 Task: Use the formula "ERF" in spreadsheet "Project protfolio".
Action: Mouse moved to (797, 108)
Screenshot: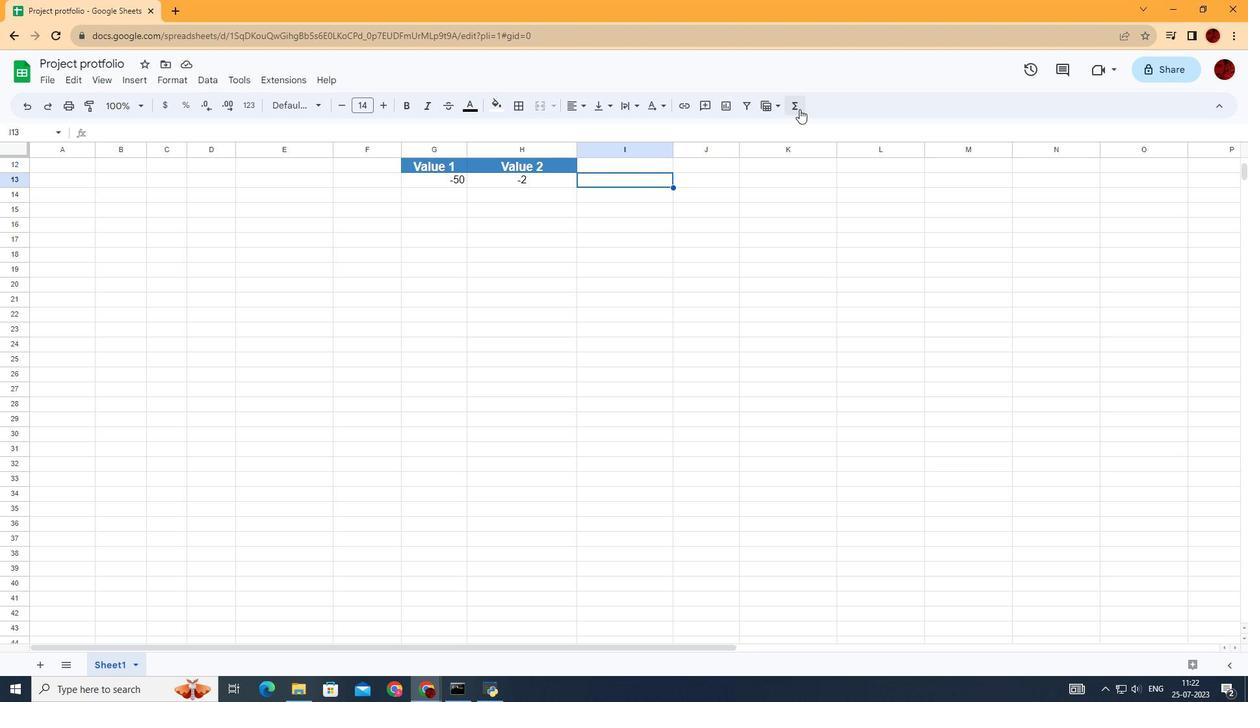 
Action: Mouse pressed left at (797, 108)
Screenshot: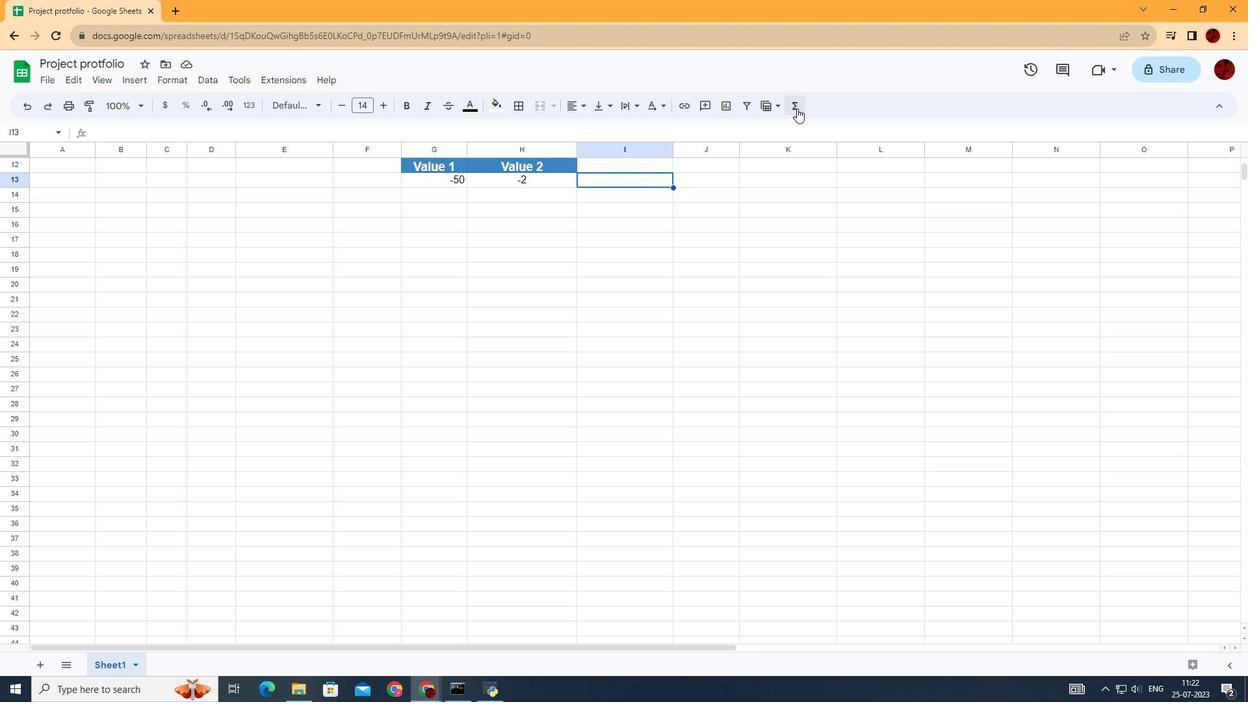 
Action: Mouse moved to (1017, 208)
Screenshot: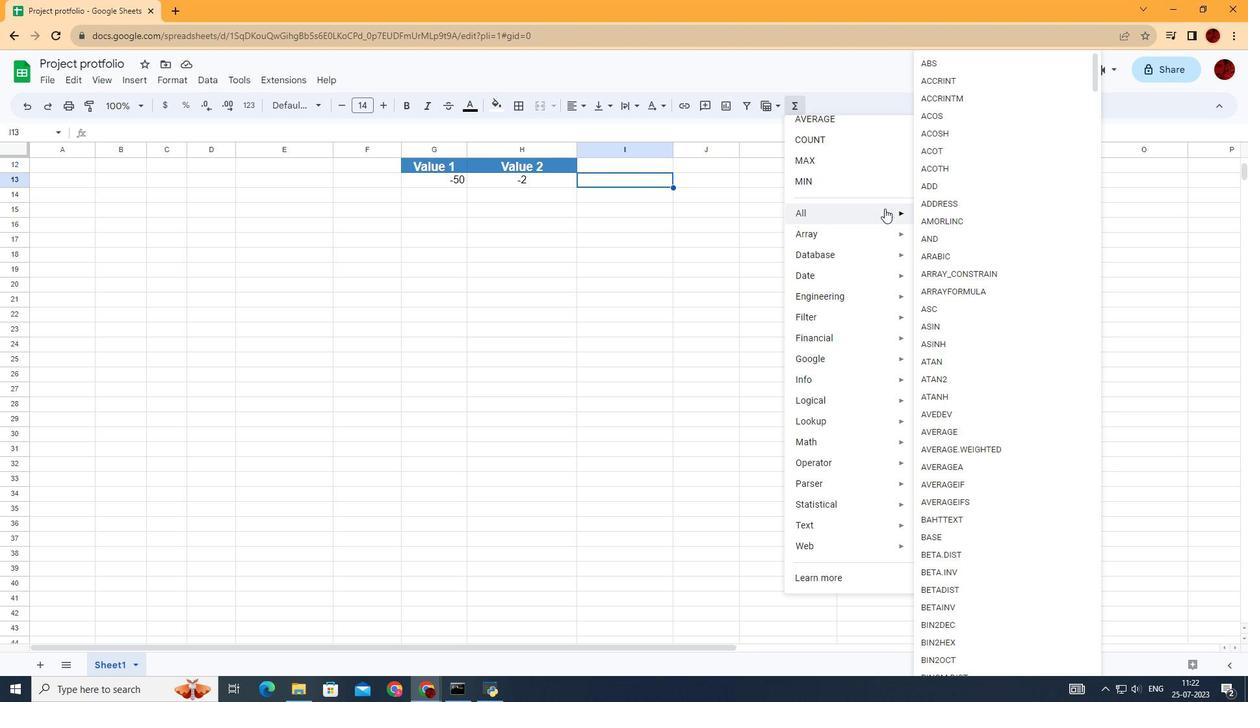 
Action: Mouse scrolled (1017, 208) with delta (0, 0)
Screenshot: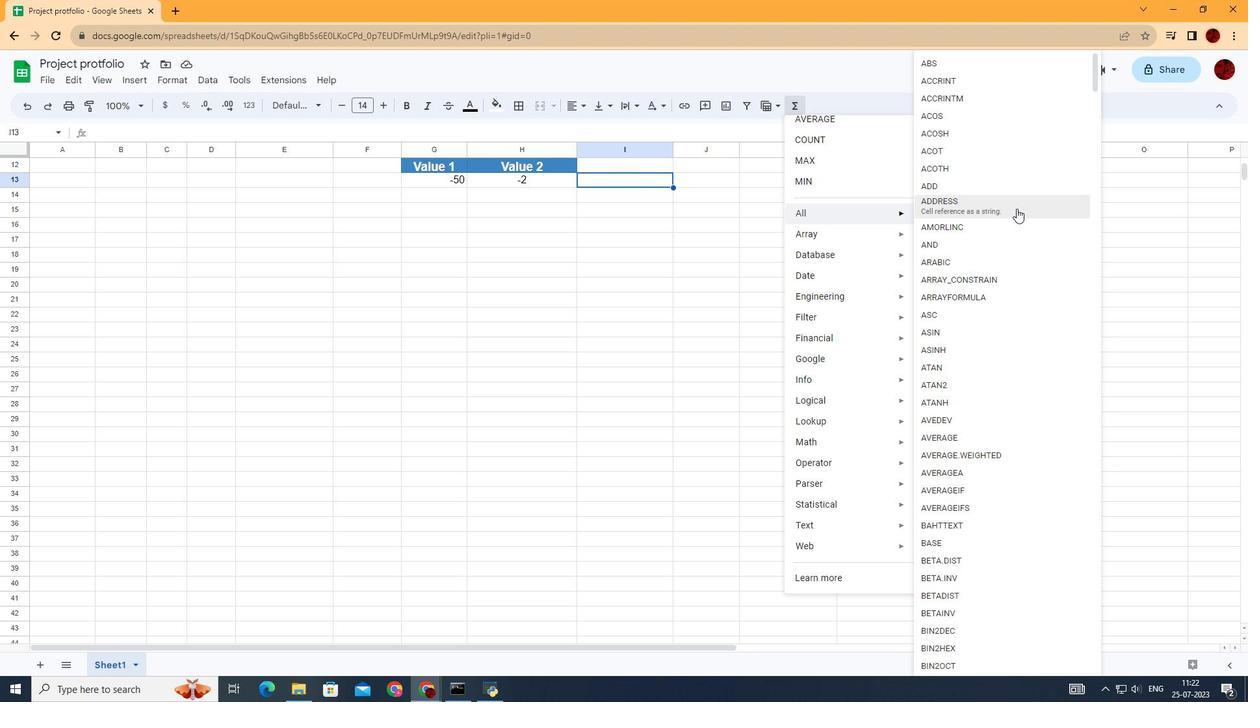 
Action: Mouse scrolled (1017, 208) with delta (0, 0)
Screenshot: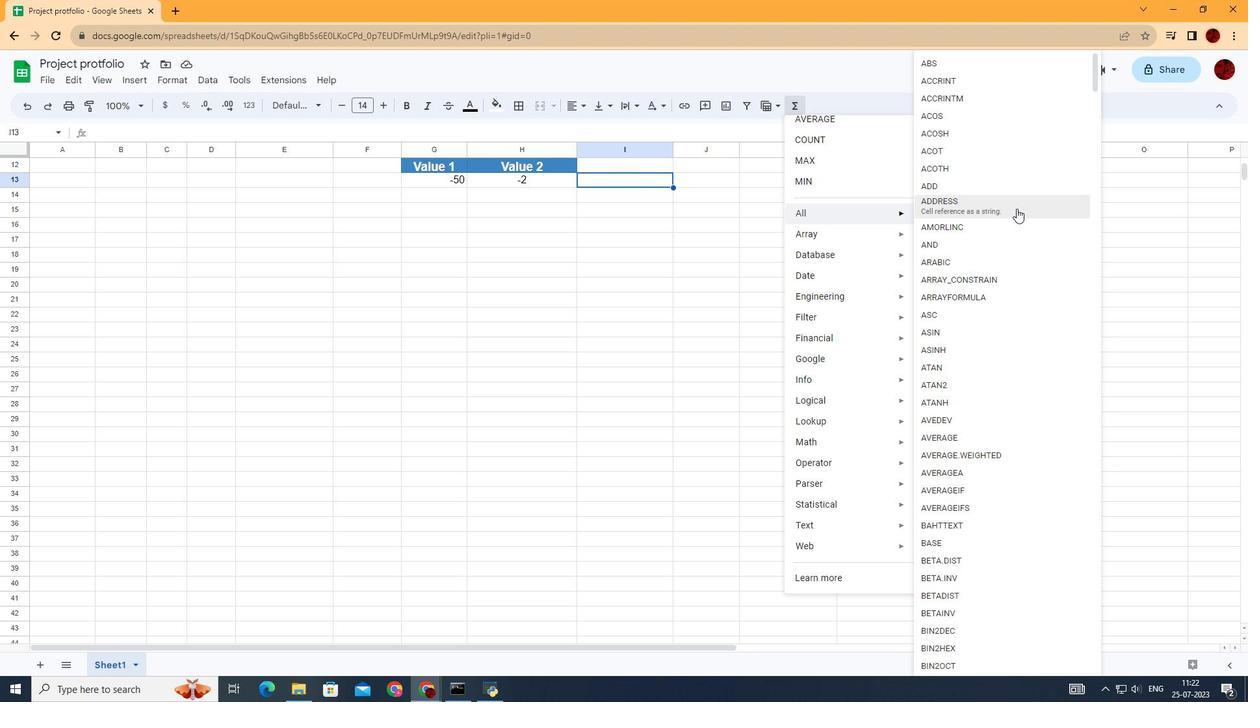 
Action: Mouse scrolled (1017, 208) with delta (0, 0)
Screenshot: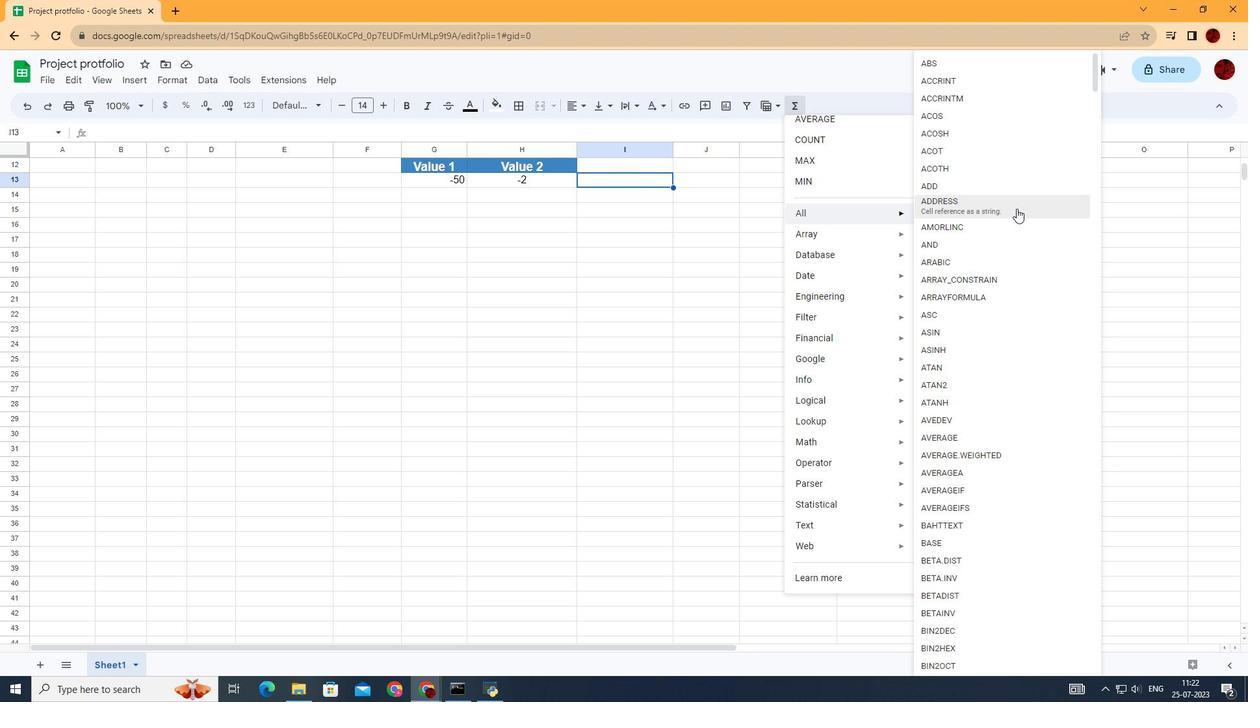 
Action: Mouse scrolled (1017, 208) with delta (0, 0)
Screenshot: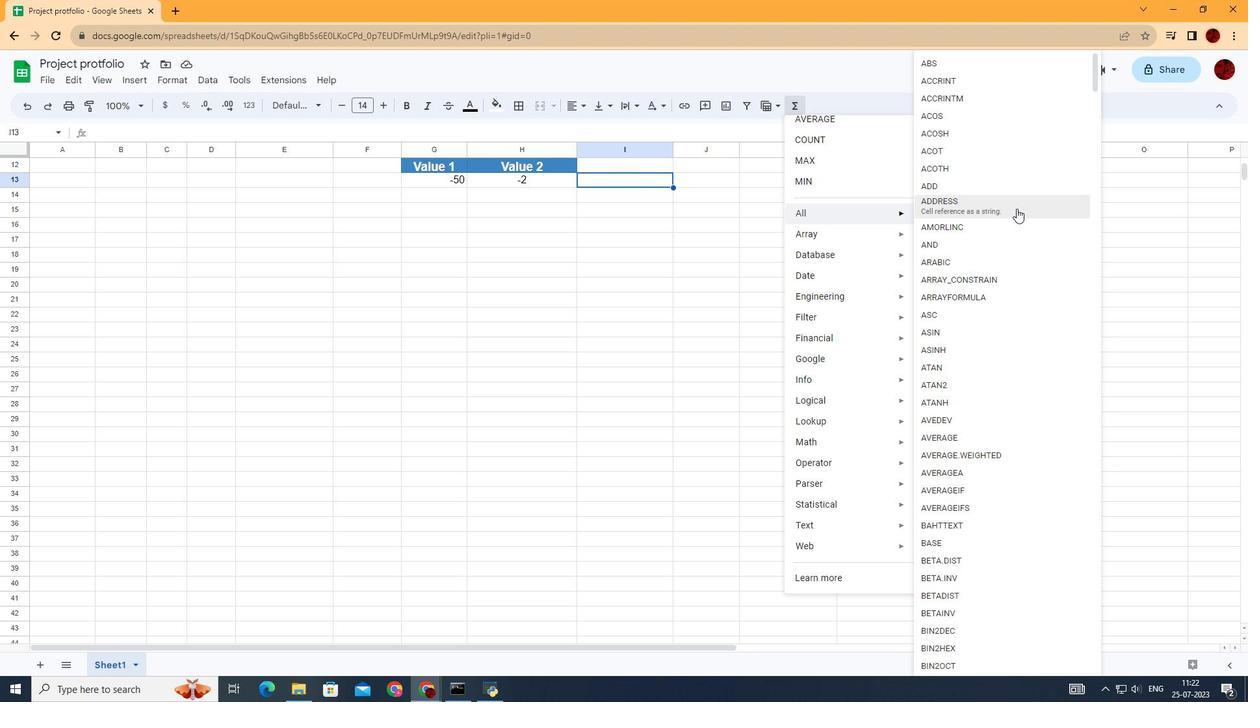 
Action: Mouse scrolled (1017, 208) with delta (0, 0)
Screenshot: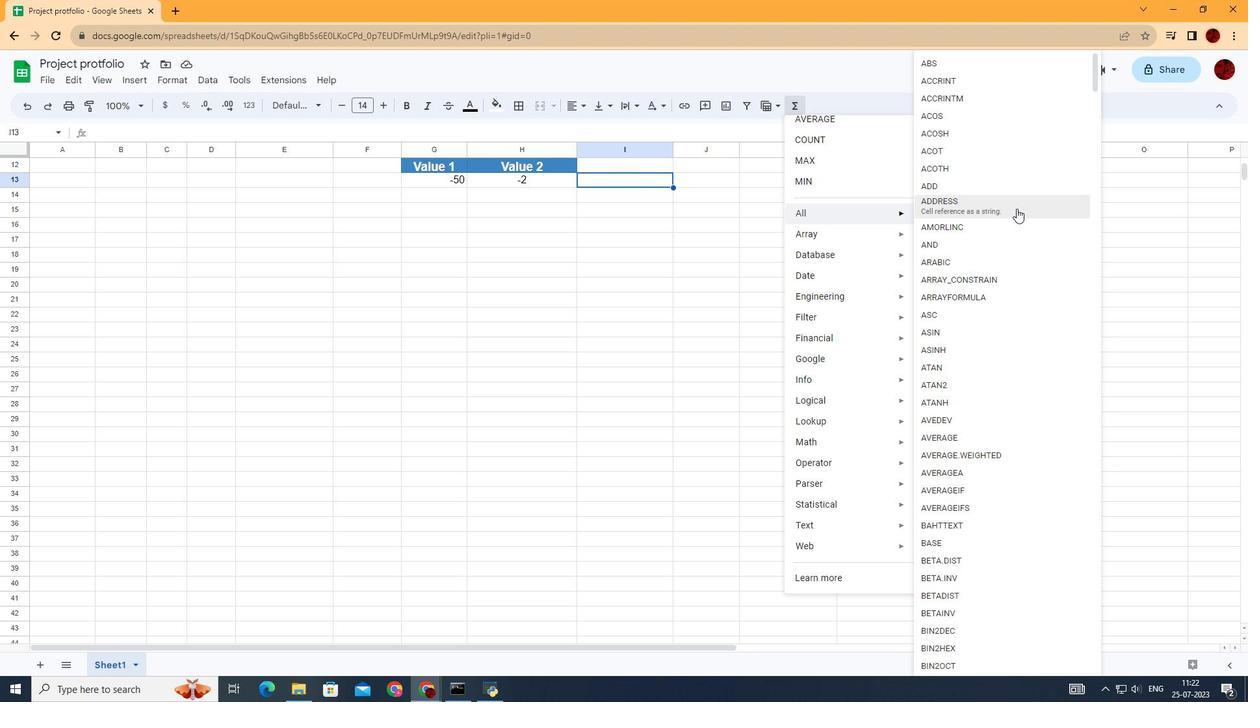 
Action: Mouse scrolled (1017, 208) with delta (0, 0)
Screenshot: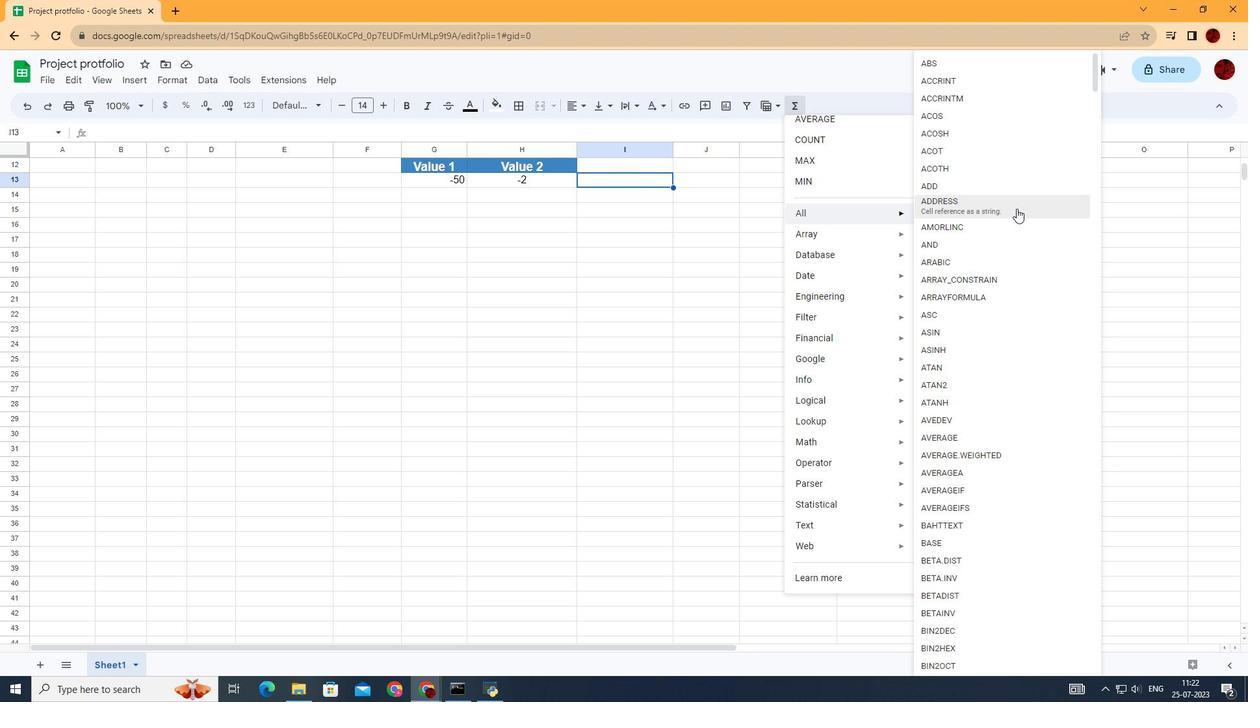 
Action: Mouse scrolled (1017, 208) with delta (0, 0)
Screenshot: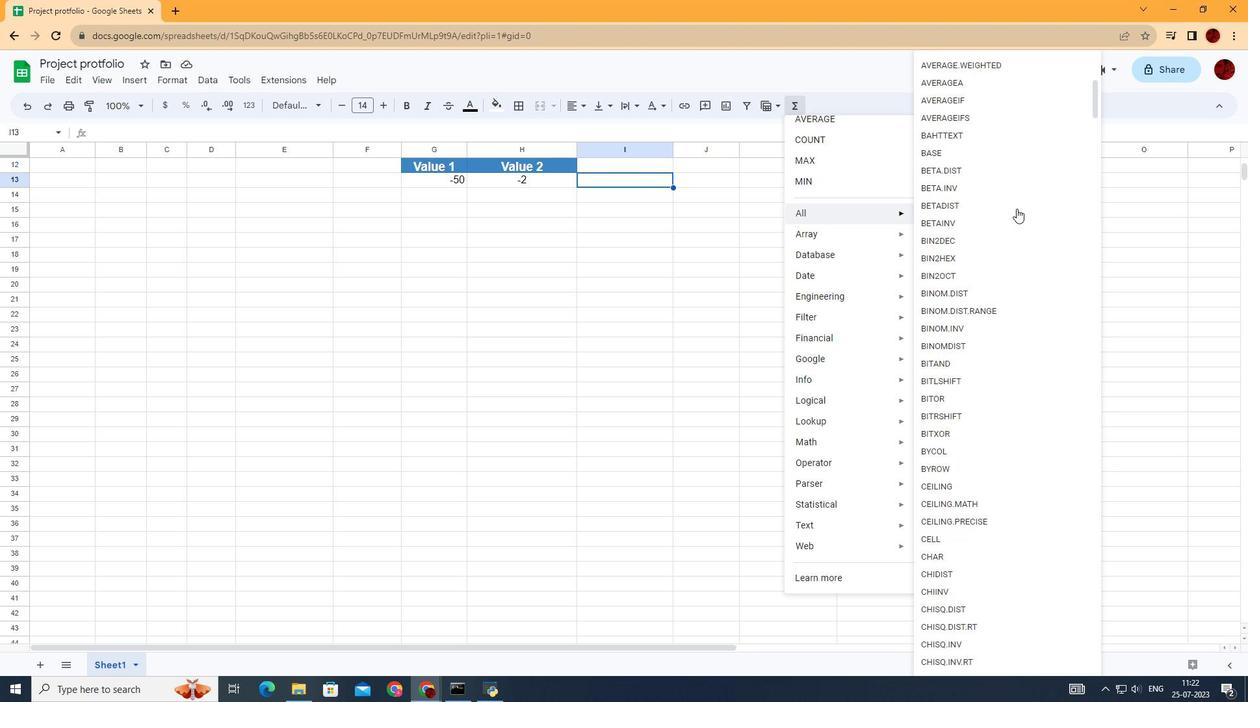 
Action: Mouse scrolled (1017, 208) with delta (0, 0)
Screenshot: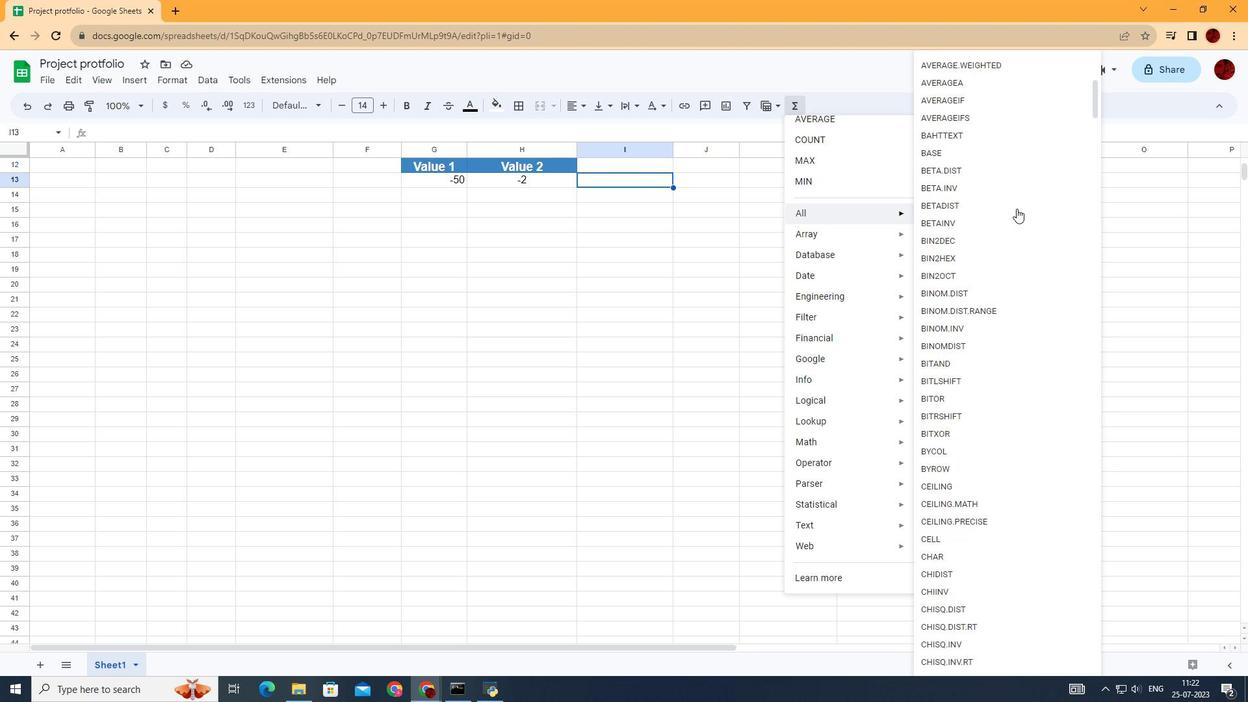 
Action: Mouse scrolled (1017, 208) with delta (0, 0)
Screenshot: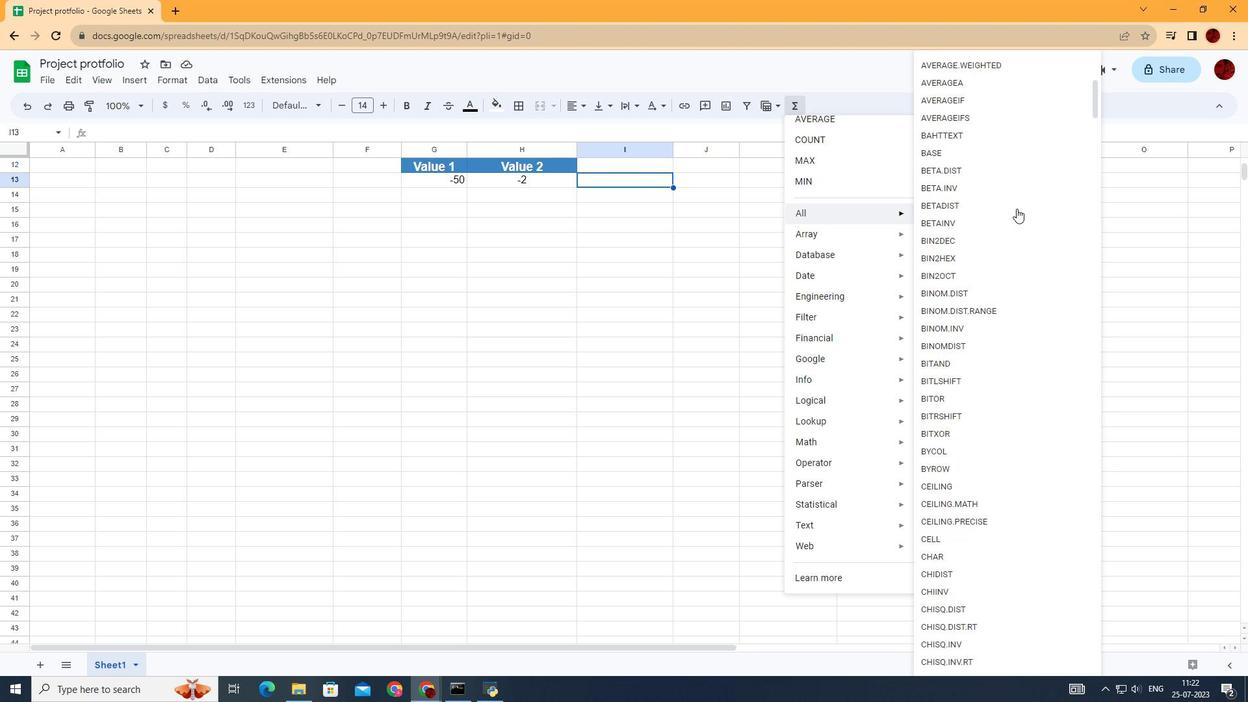 
Action: Mouse scrolled (1017, 208) with delta (0, 0)
Screenshot: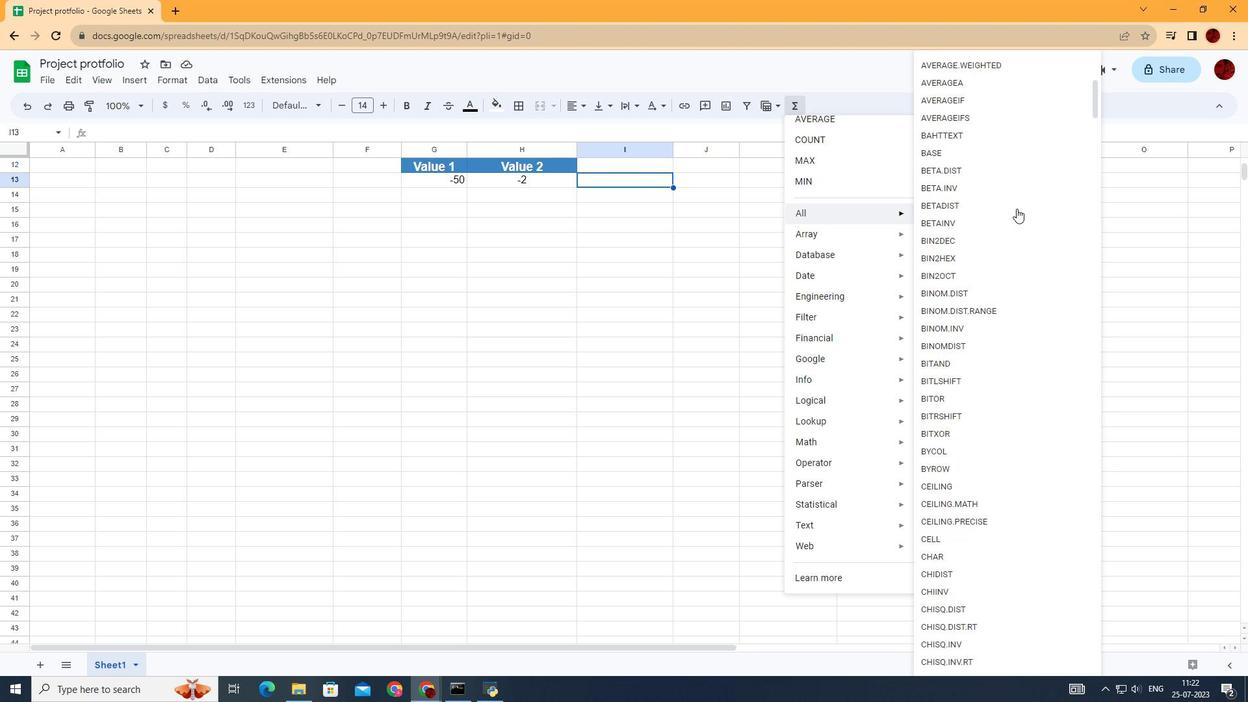 
Action: Mouse scrolled (1017, 208) with delta (0, 0)
Screenshot: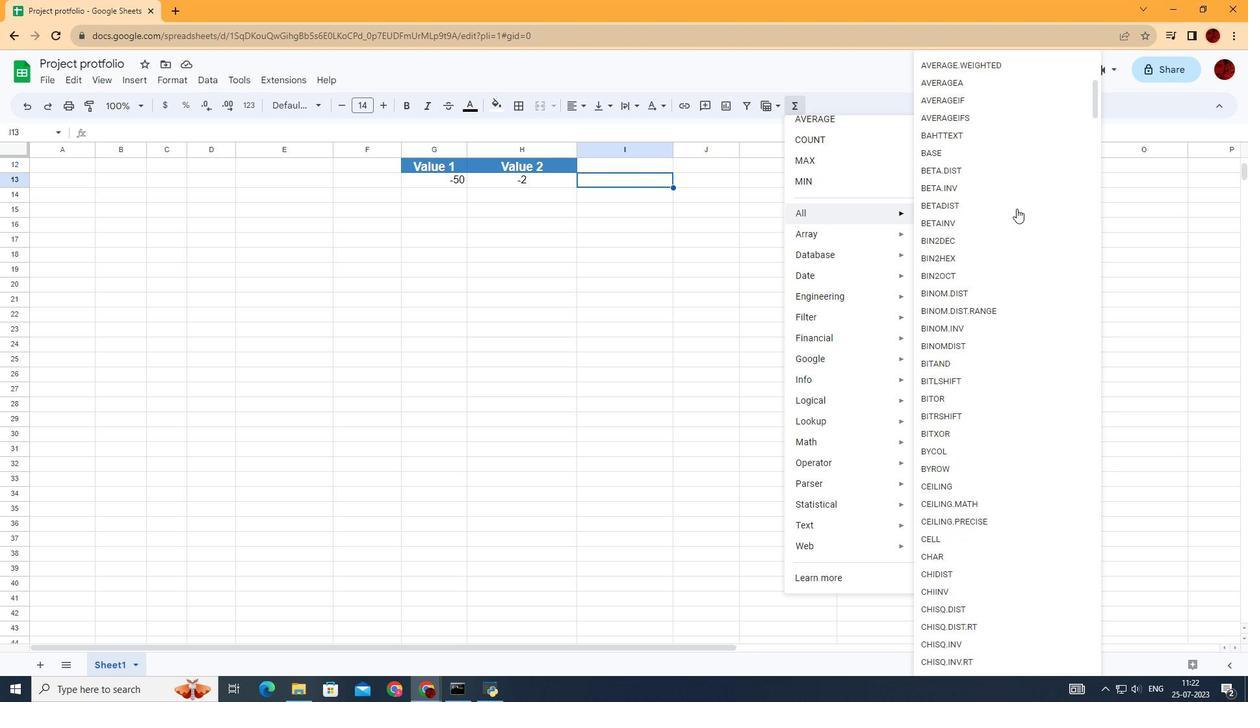 
Action: Mouse scrolled (1017, 208) with delta (0, 0)
Screenshot: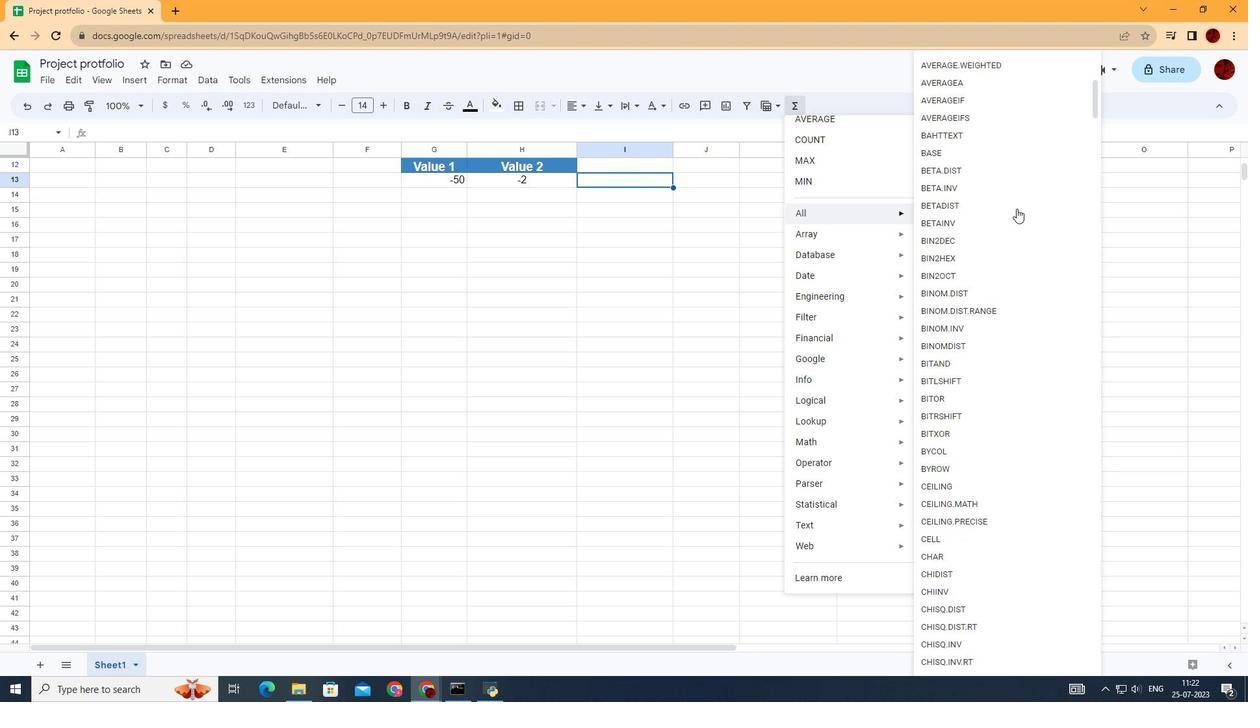 
Action: Mouse scrolled (1017, 208) with delta (0, 0)
Screenshot: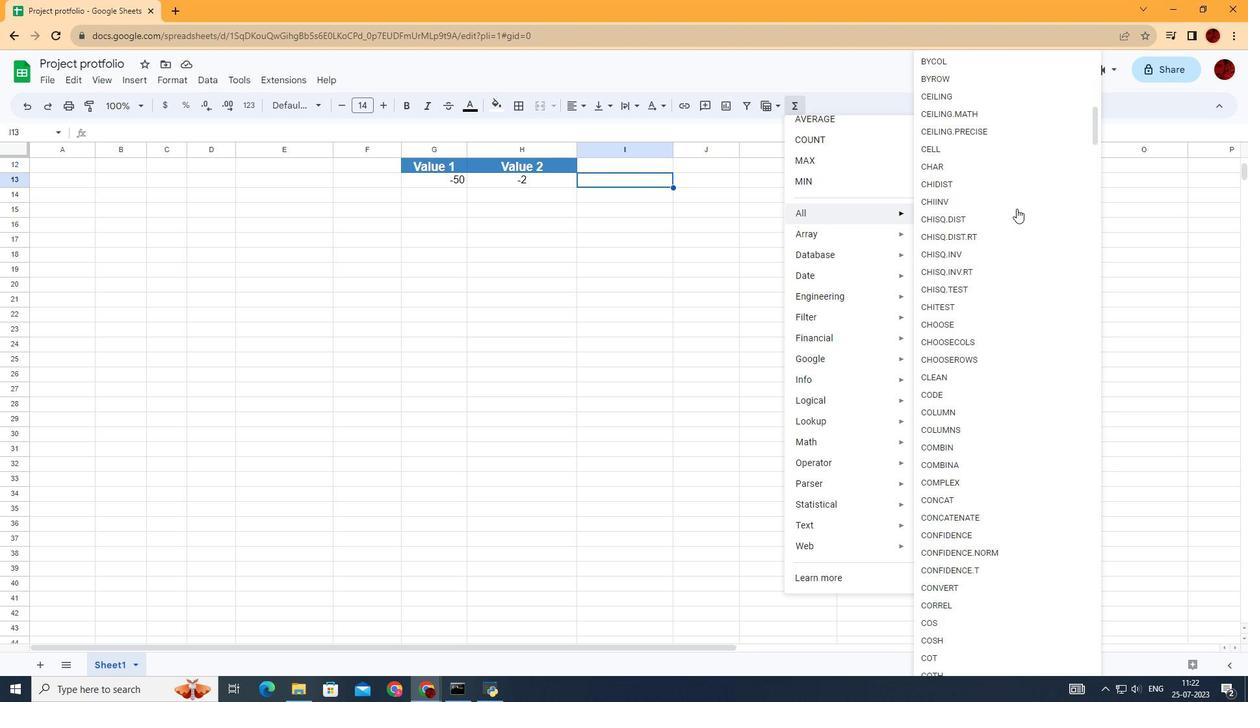 
Action: Mouse scrolled (1017, 208) with delta (0, 0)
Screenshot: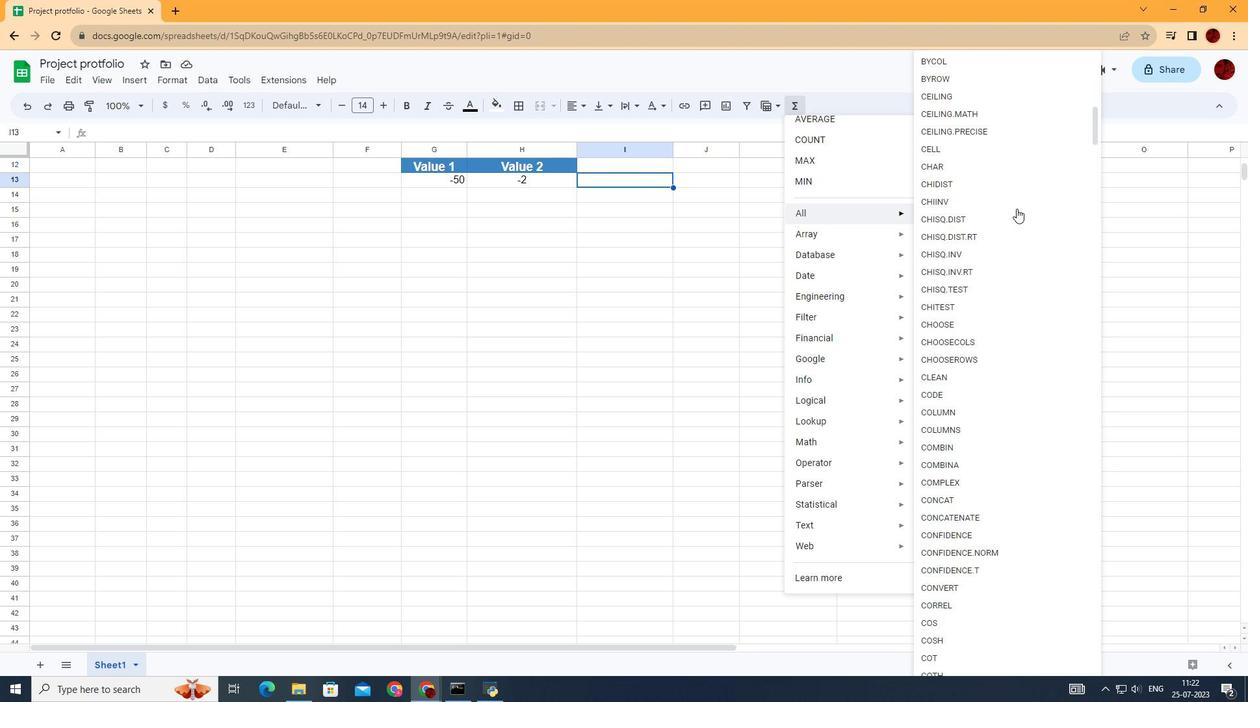 
Action: Mouse scrolled (1017, 208) with delta (0, 0)
Screenshot: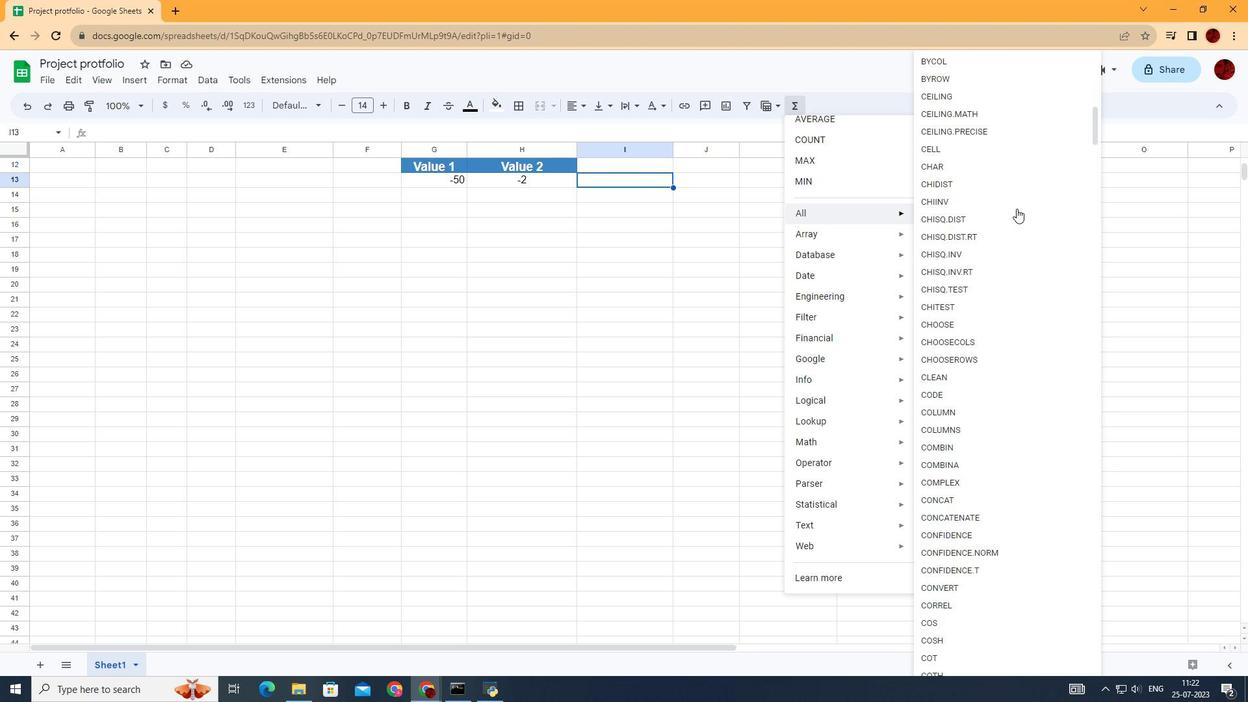 
Action: Mouse scrolled (1017, 208) with delta (0, 0)
Screenshot: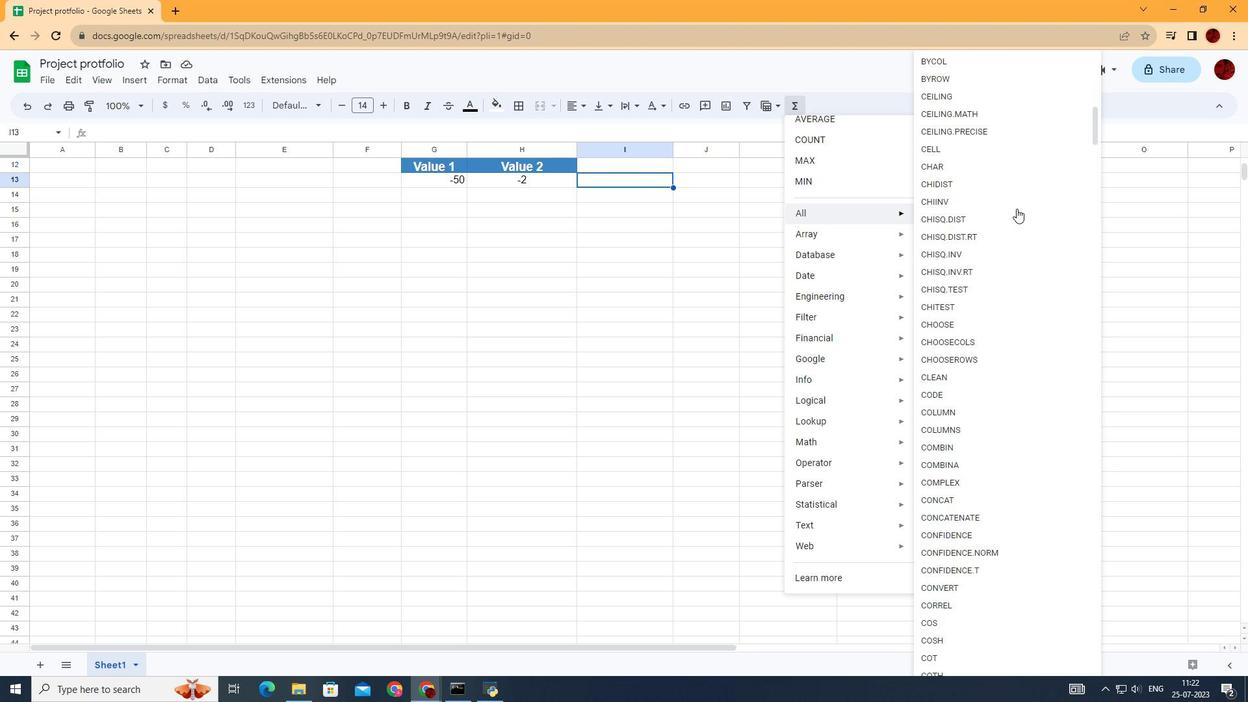 
Action: Mouse scrolled (1017, 208) with delta (0, 0)
Screenshot: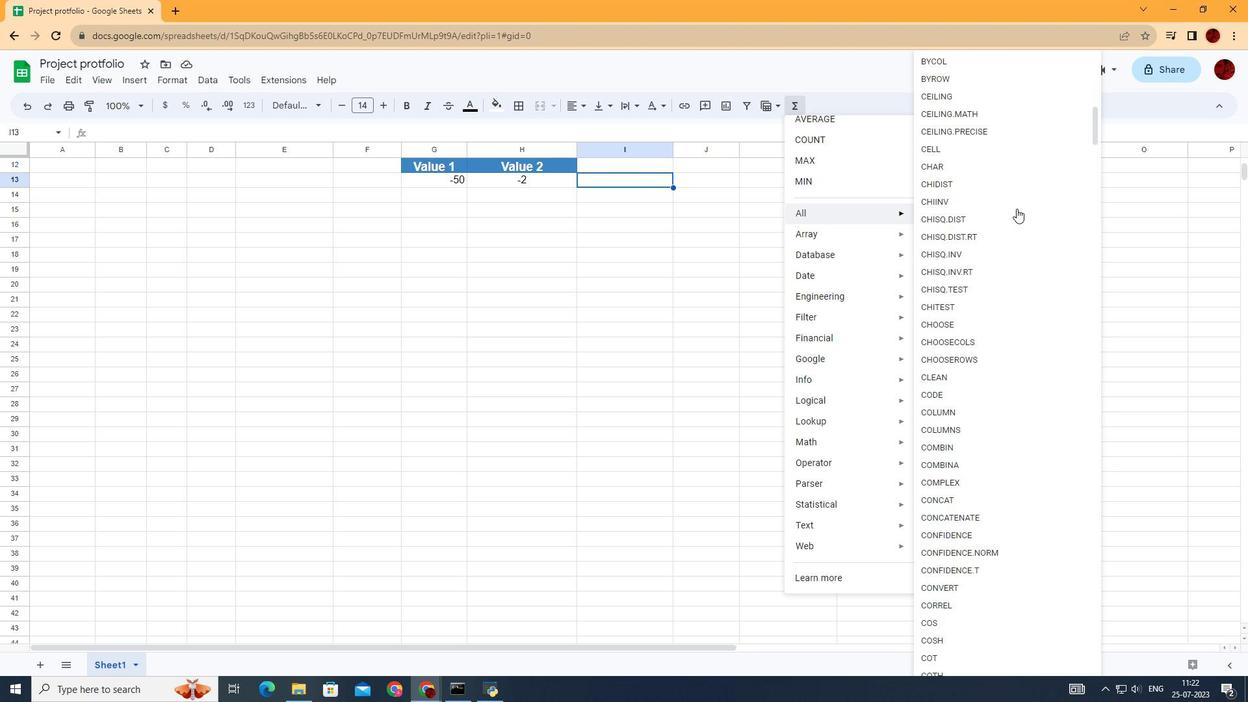 
Action: Mouse scrolled (1017, 208) with delta (0, 0)
Screenshot: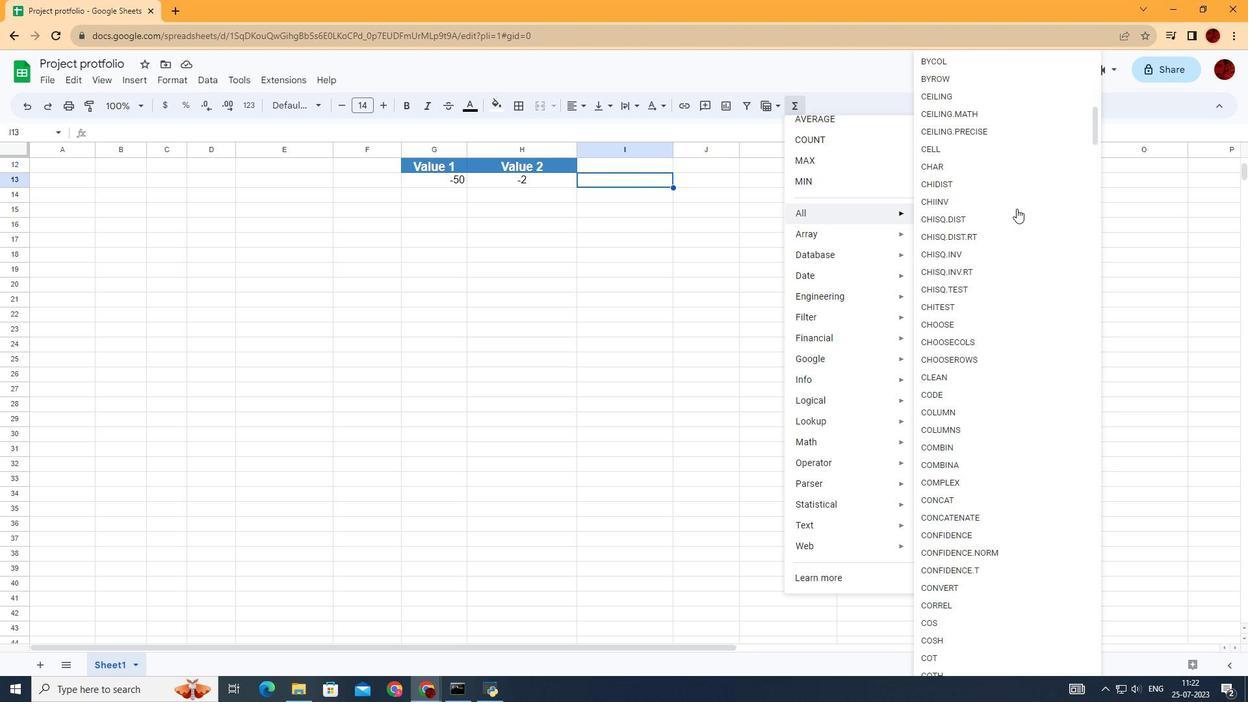 
Action: Mouse scrolled (1017, 208) with delta (0, 0)
Screenshot: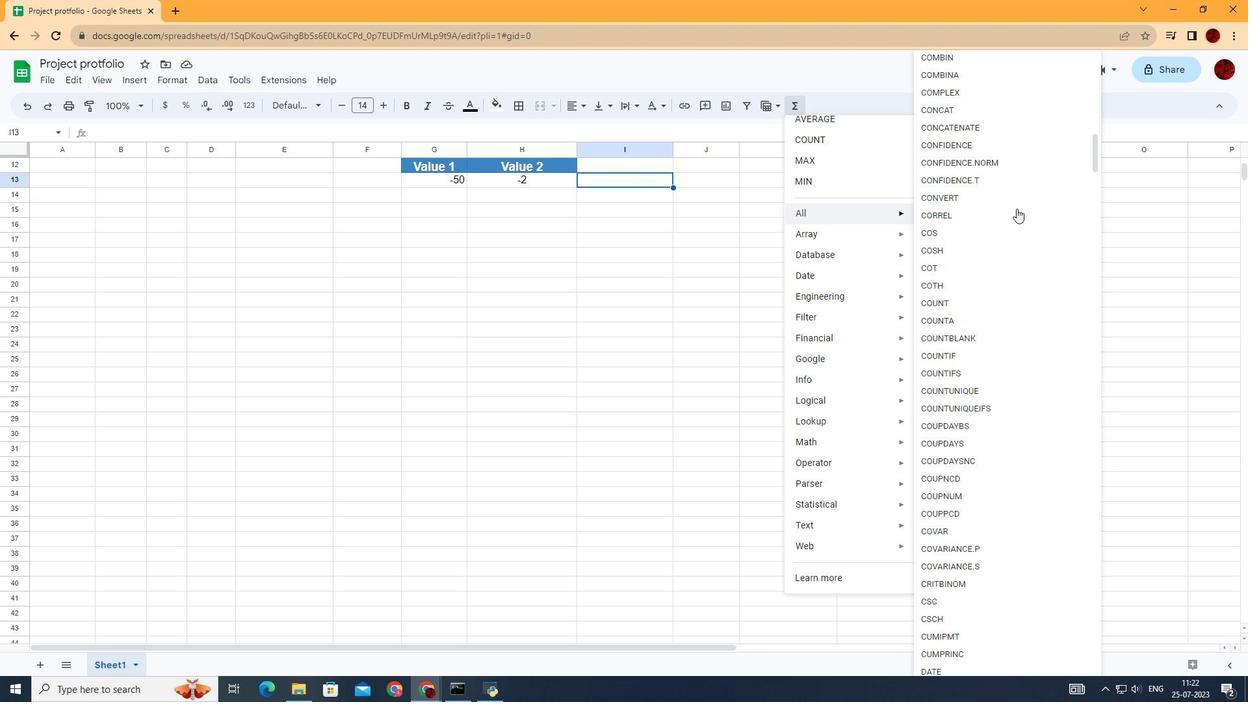 
Action: Mouse scrolled (1017, 208) with delta (0, 0)
Screenshot: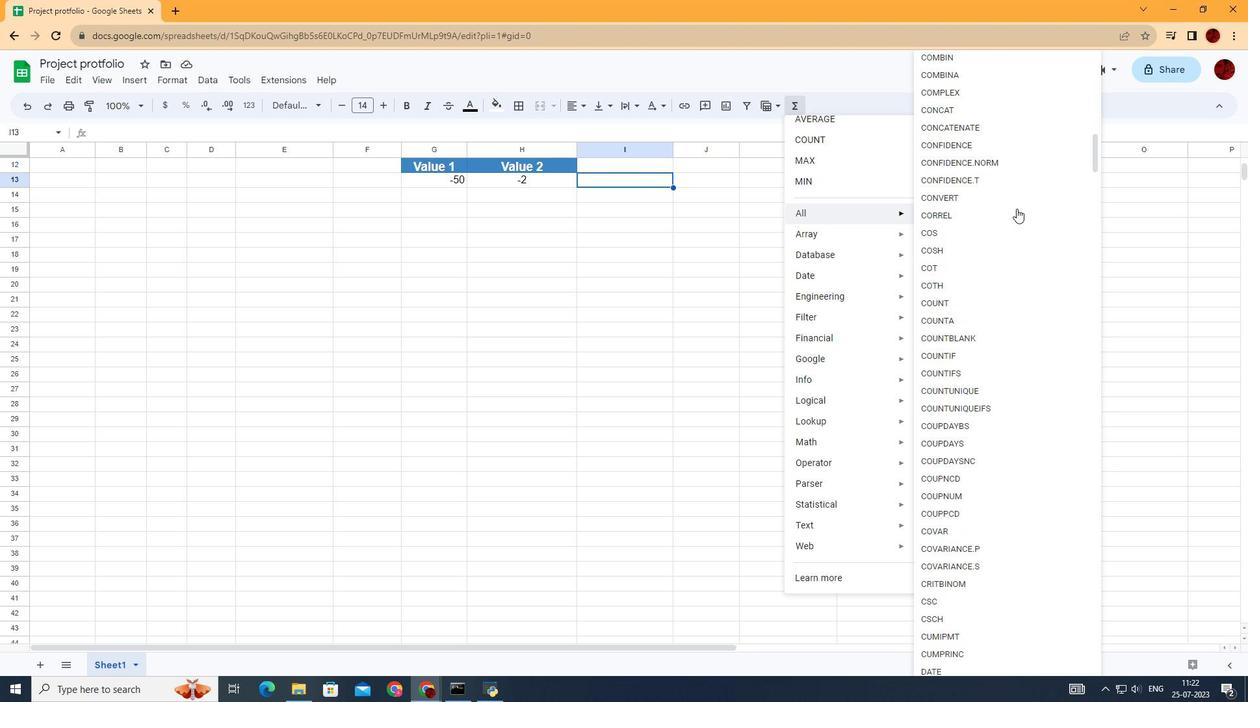 
Action: Mouse scrolled (1017, 208) with delta (0, 0)
Screenshot: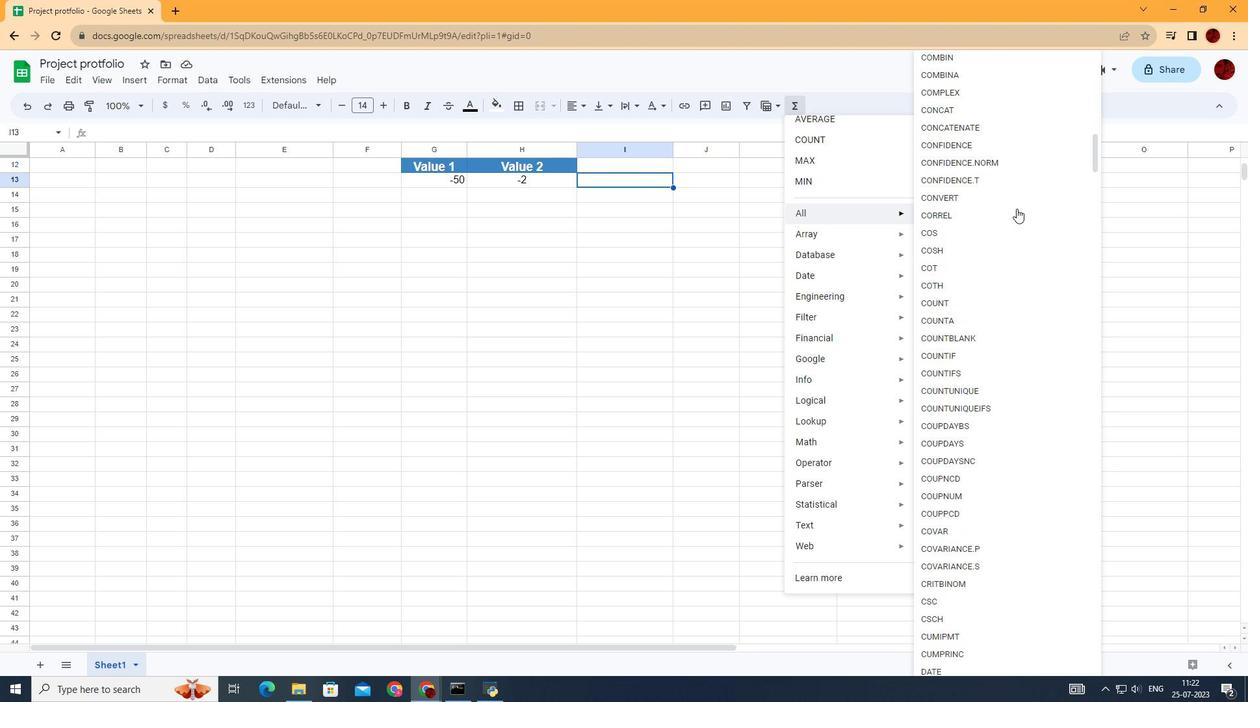 
Action: Mouse scrolled (1017, 208) with delta (0, 0)
Screenshot: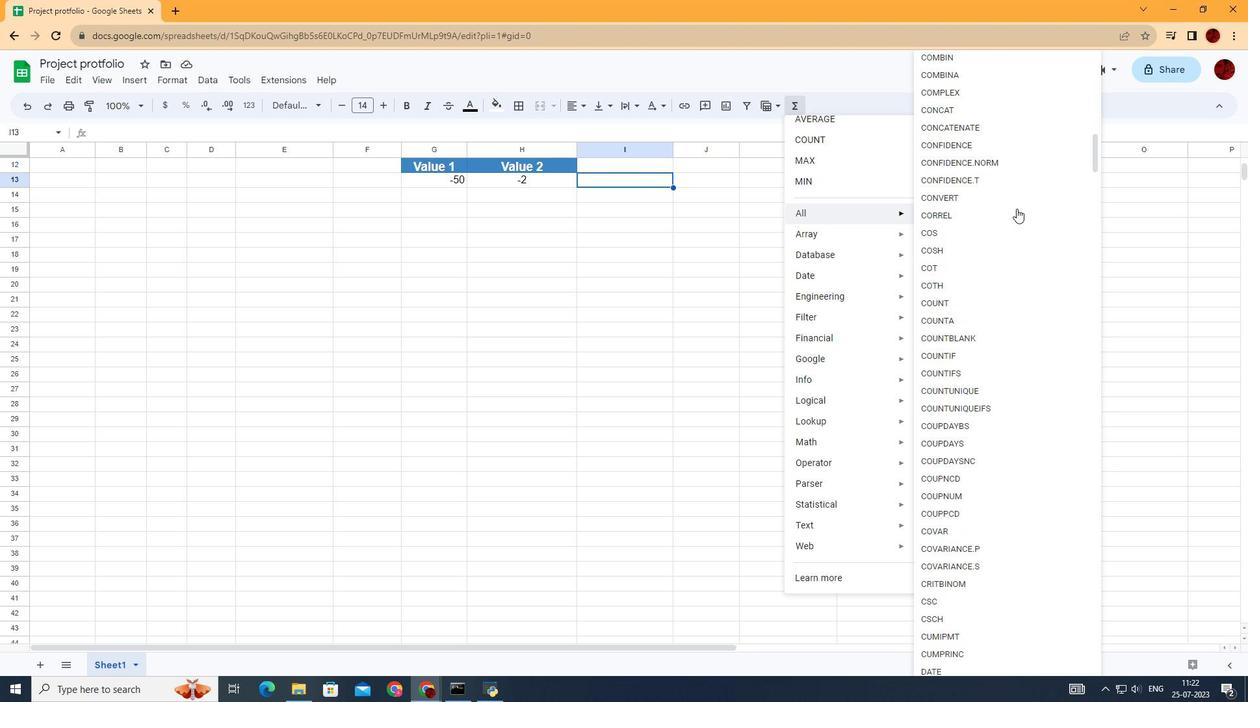 
Action: Mouse scrolled (1017, 208) with delta (0, 0)
Screenshot: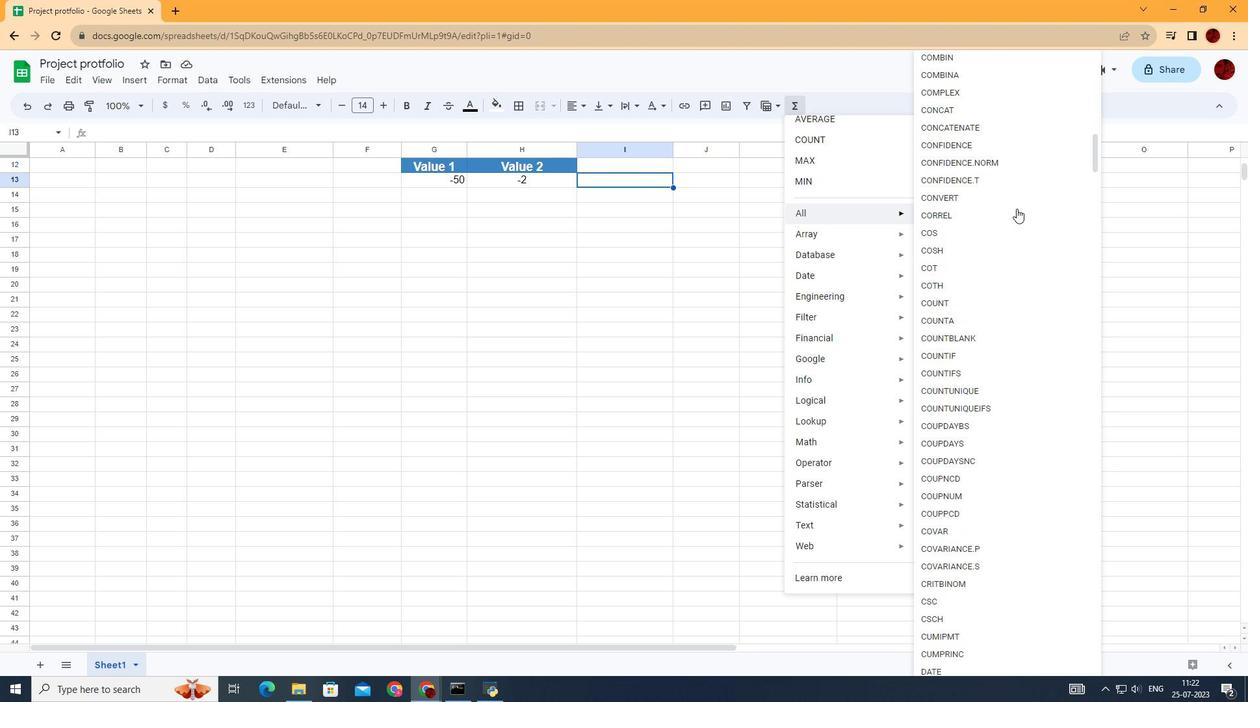 
Action: Mouse scrolled (1017, 208) with delta (0, 0)
Screenshot: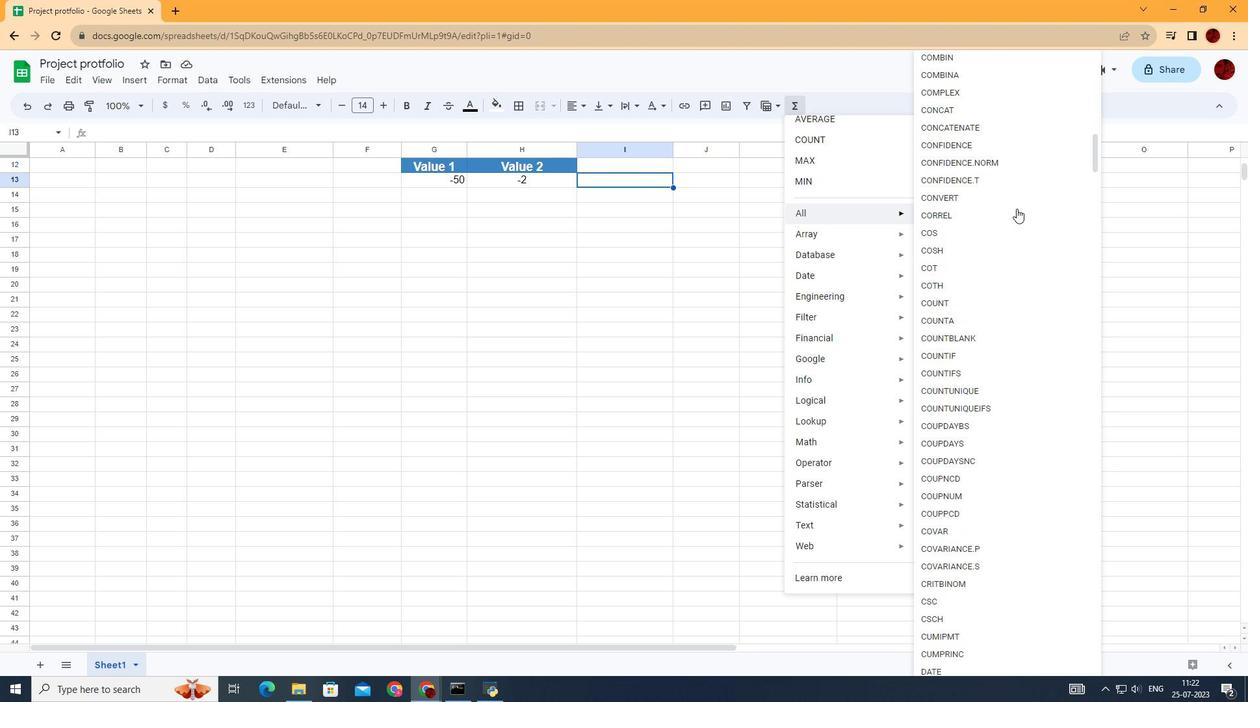 
Action: Mouse scrolled (1017, 208) with delta (0, 0)
Screenshot: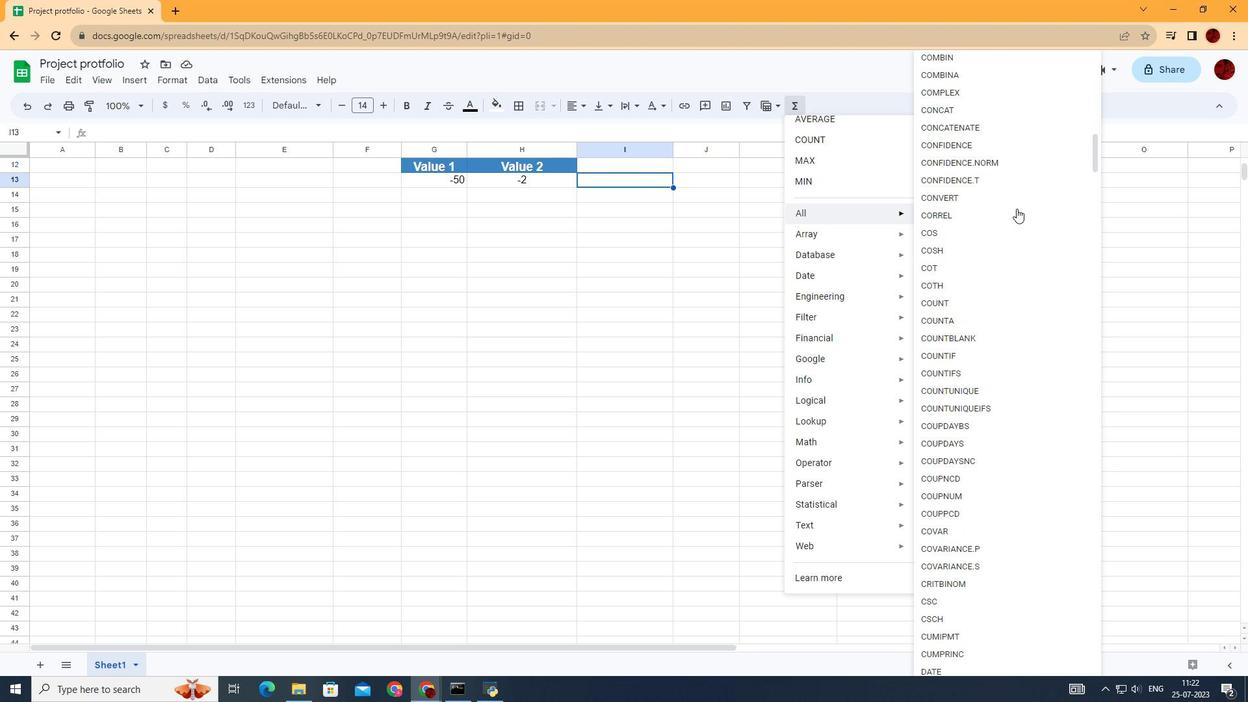 
Action: Mouse scrolled (1017, 208) with delta (0, 0)
Screenshot: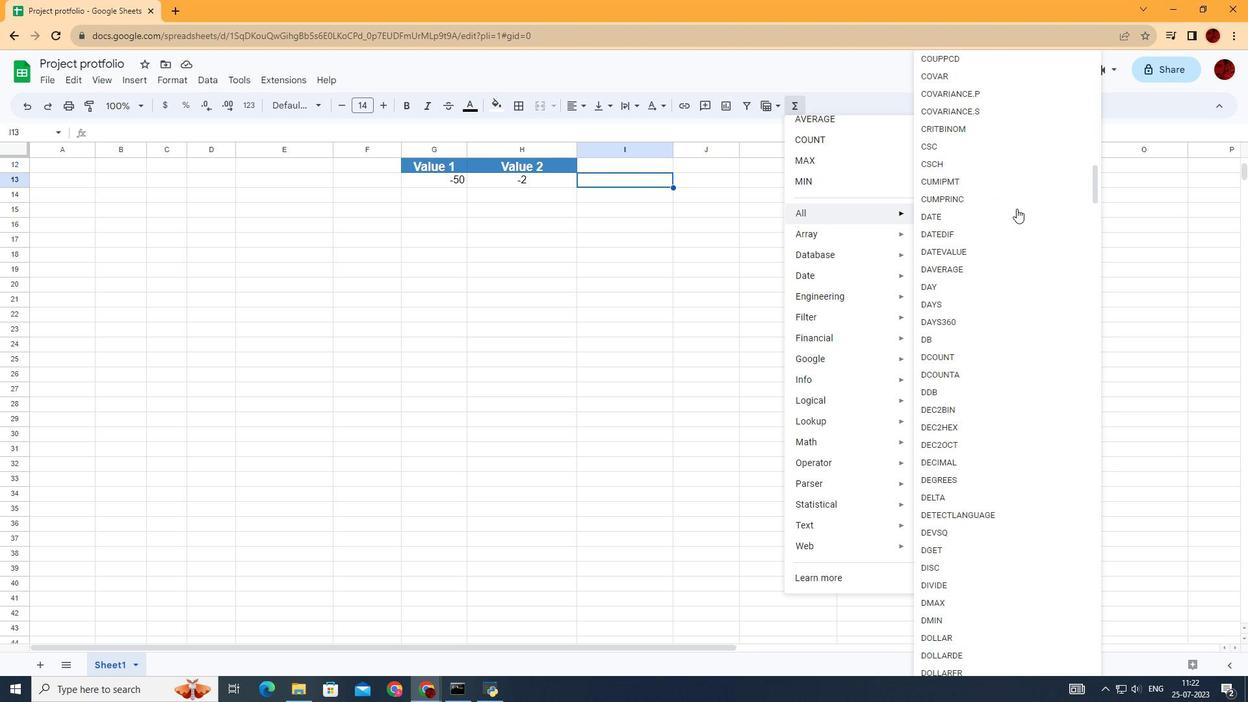 
Action: Mouse scrolled (1017, 208) with delta (0, 0)
Screenshot: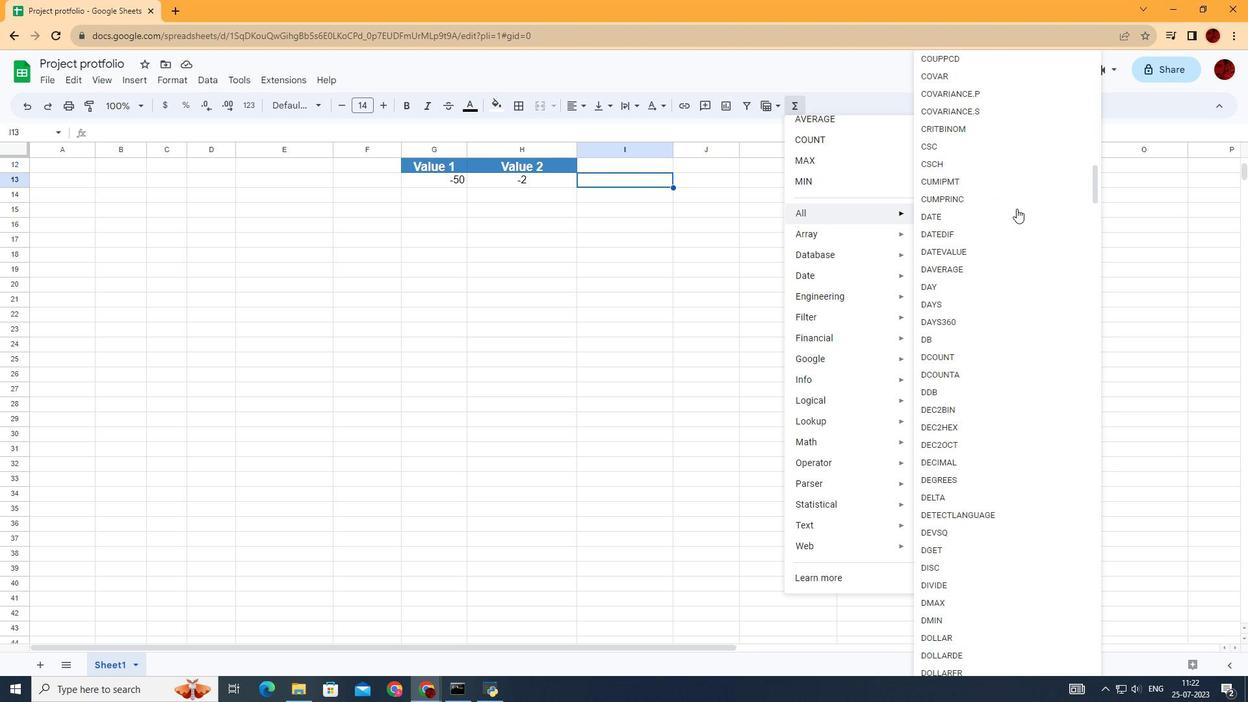 
Action: Mouse scrolled (1017, 208) with delta (0, 0)
Screenshot: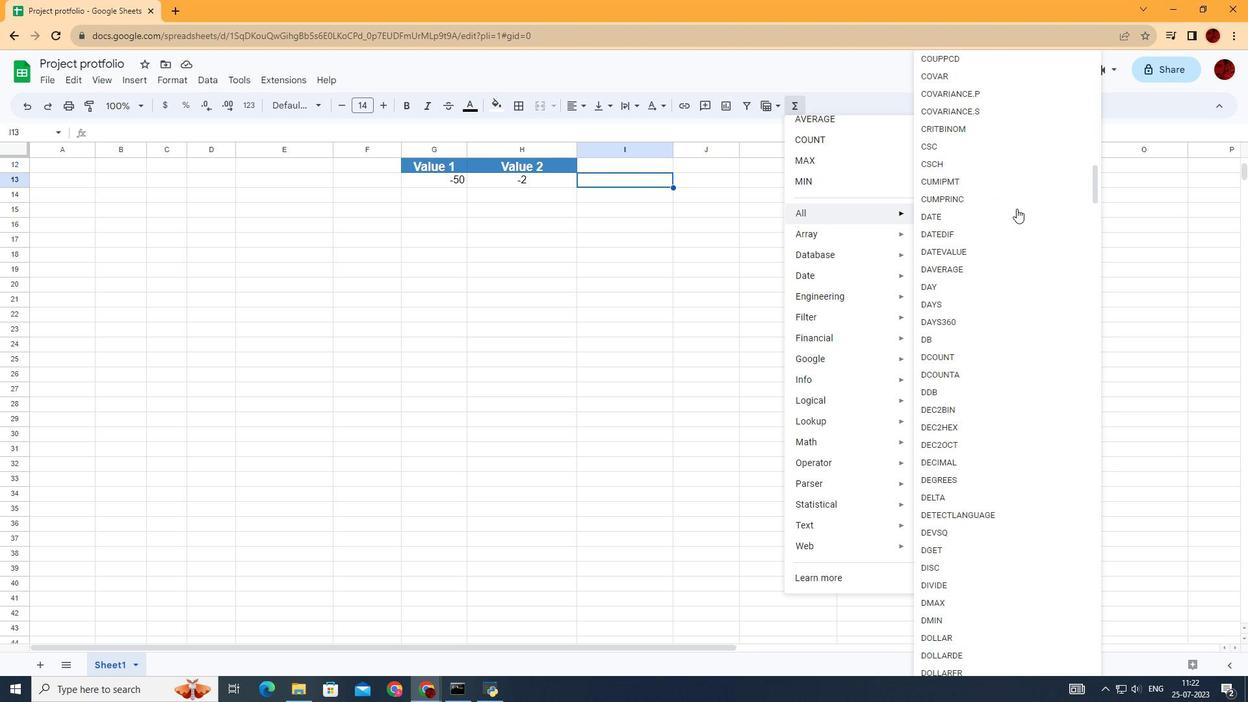 
Action: Mouse scrolled (1017, 208) with delta (0, 0)
Screenshot: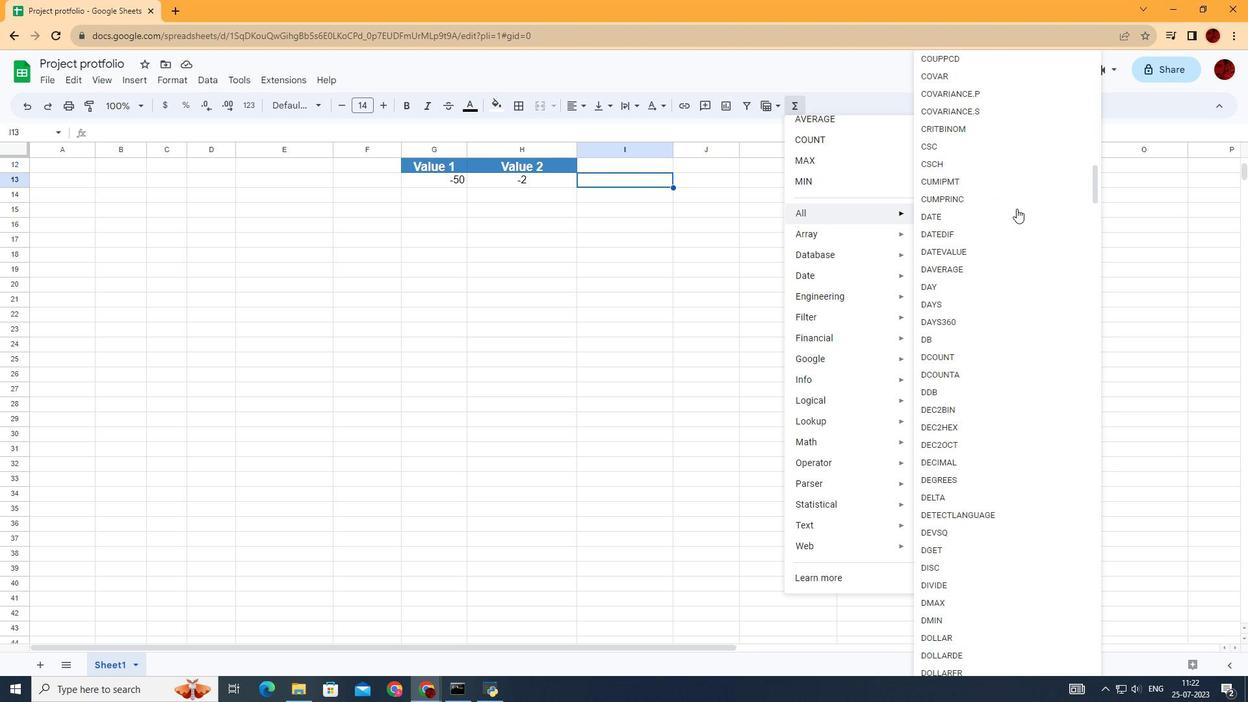 
Action: Mouse scrolled (1017, 208) with delta (0, 0)
Screenshot: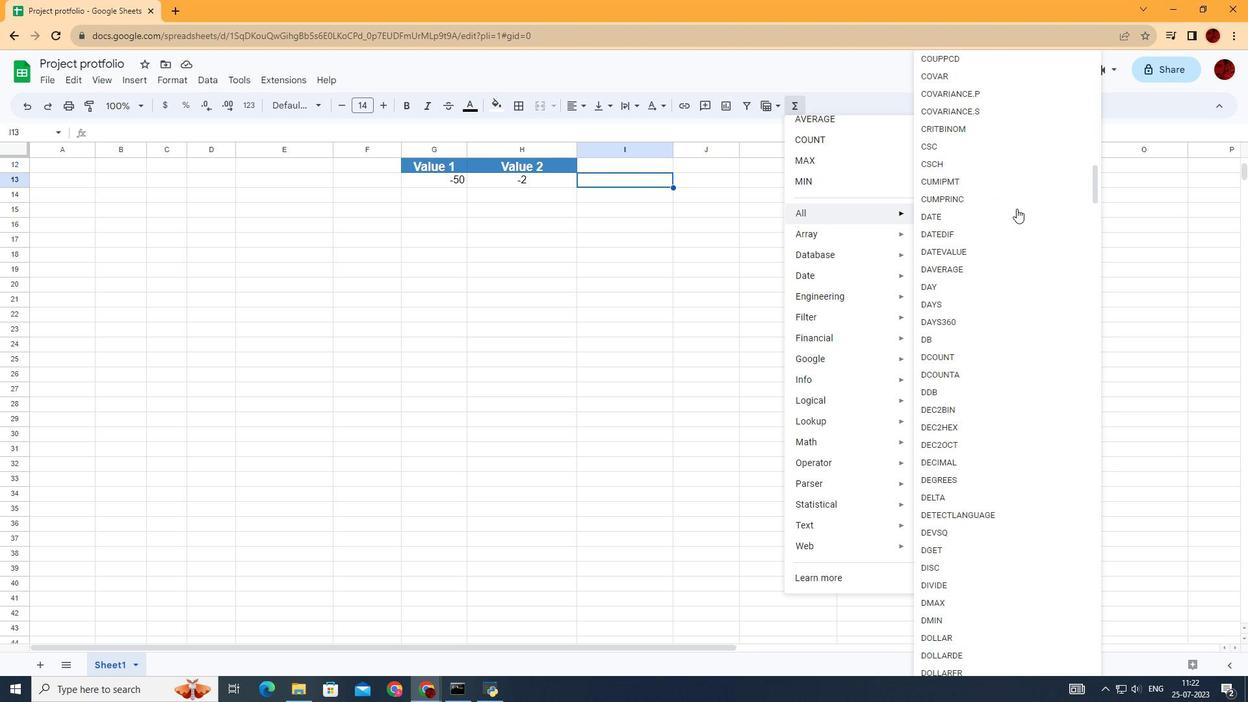 
Action: Mouse scrolled (1017, 208) with delta (0, 0)
Screenshot: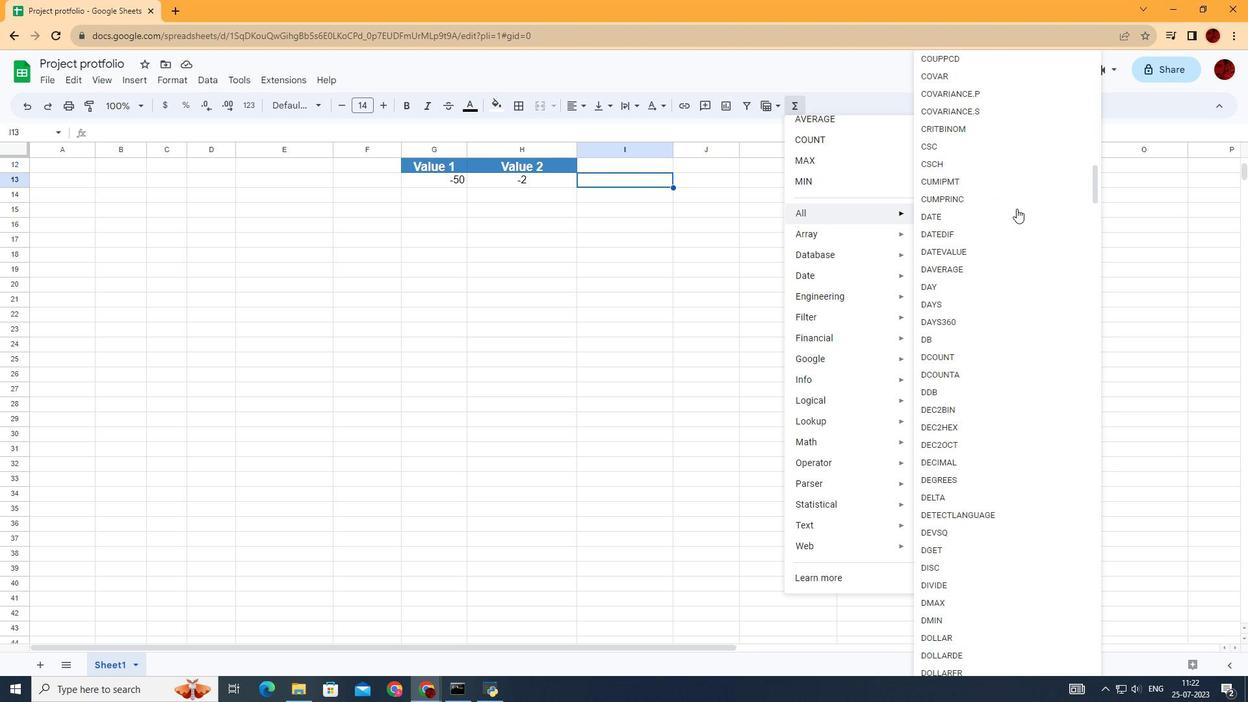 
Action: Mouse scrolled (1017, 208) with delta (0, 0)
Screenshot: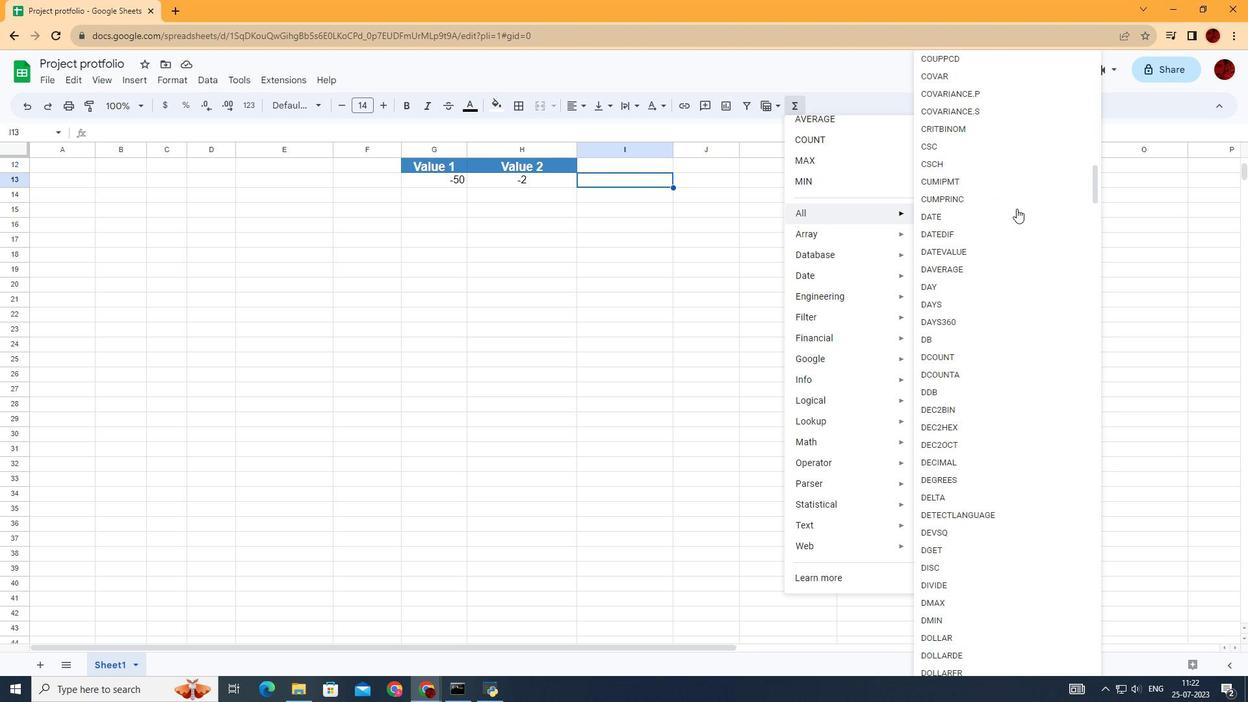 
Action: Mouse moved to (954, 466)
Screenshot: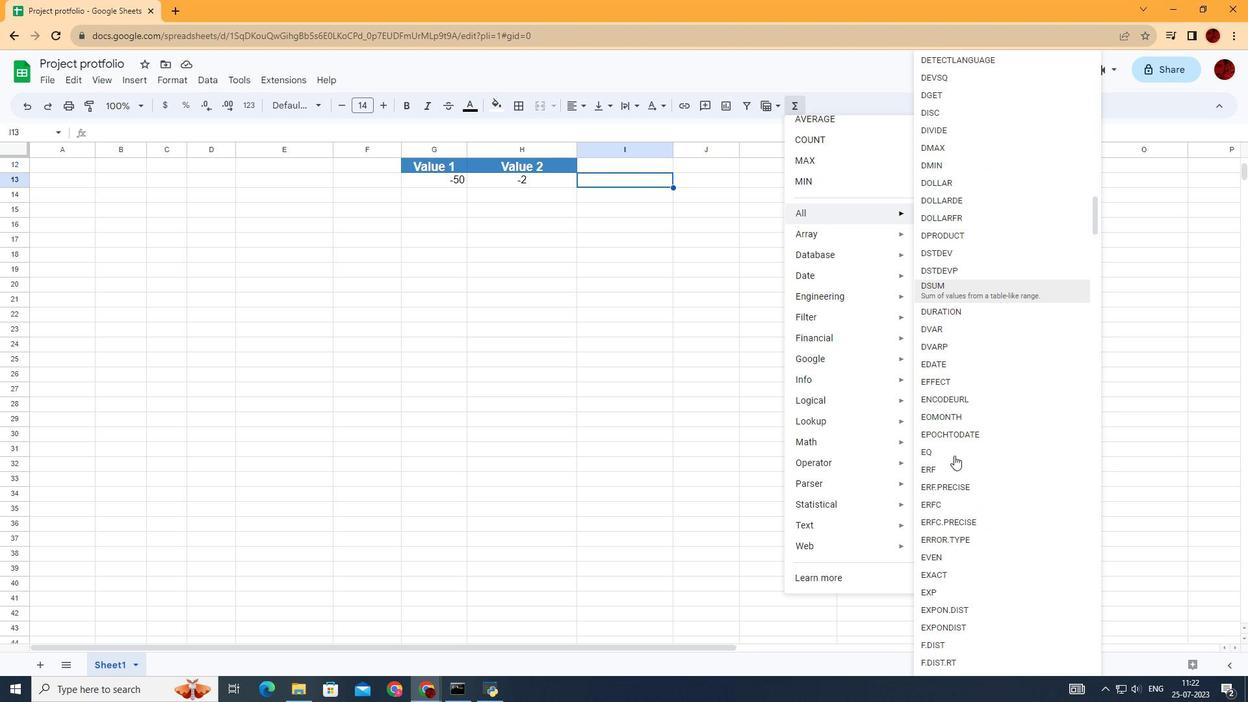 
Action: Mouse pressed left at (954, 466)
Screenshot: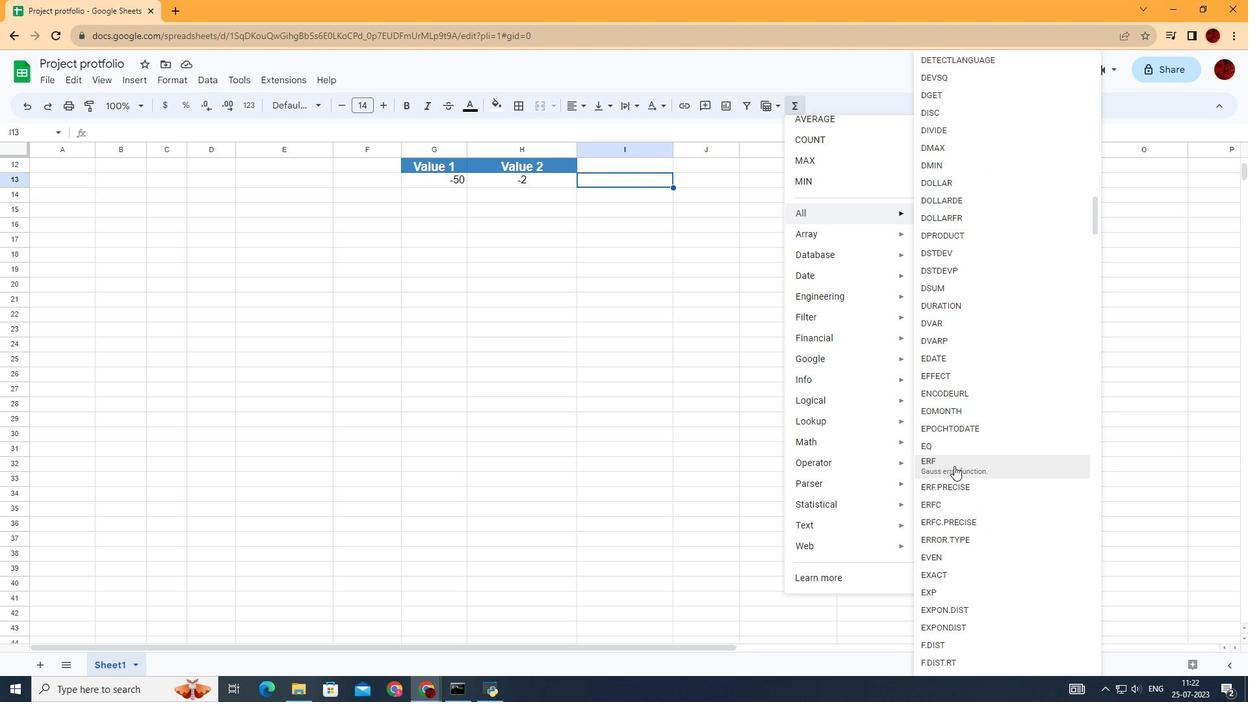 
Action: Mouse moved to (454, 184)
Screenshot: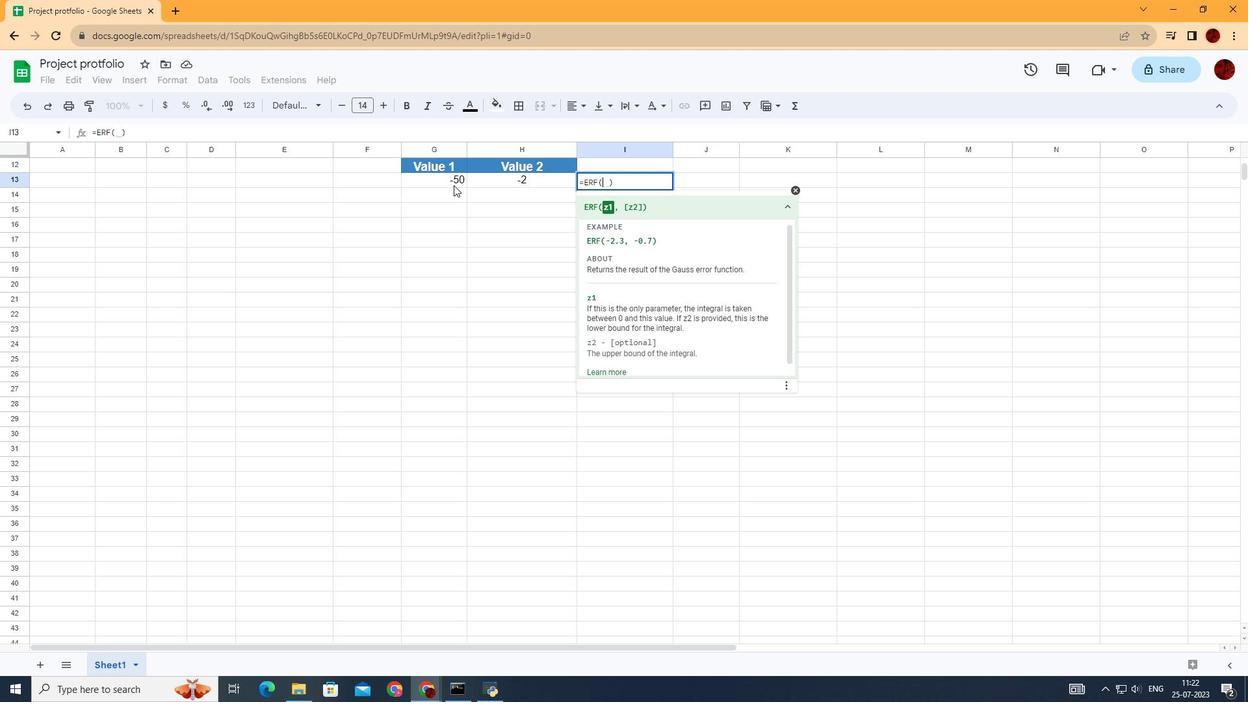 
Action: Mouse pressed left at (454, 184)
Screenshot: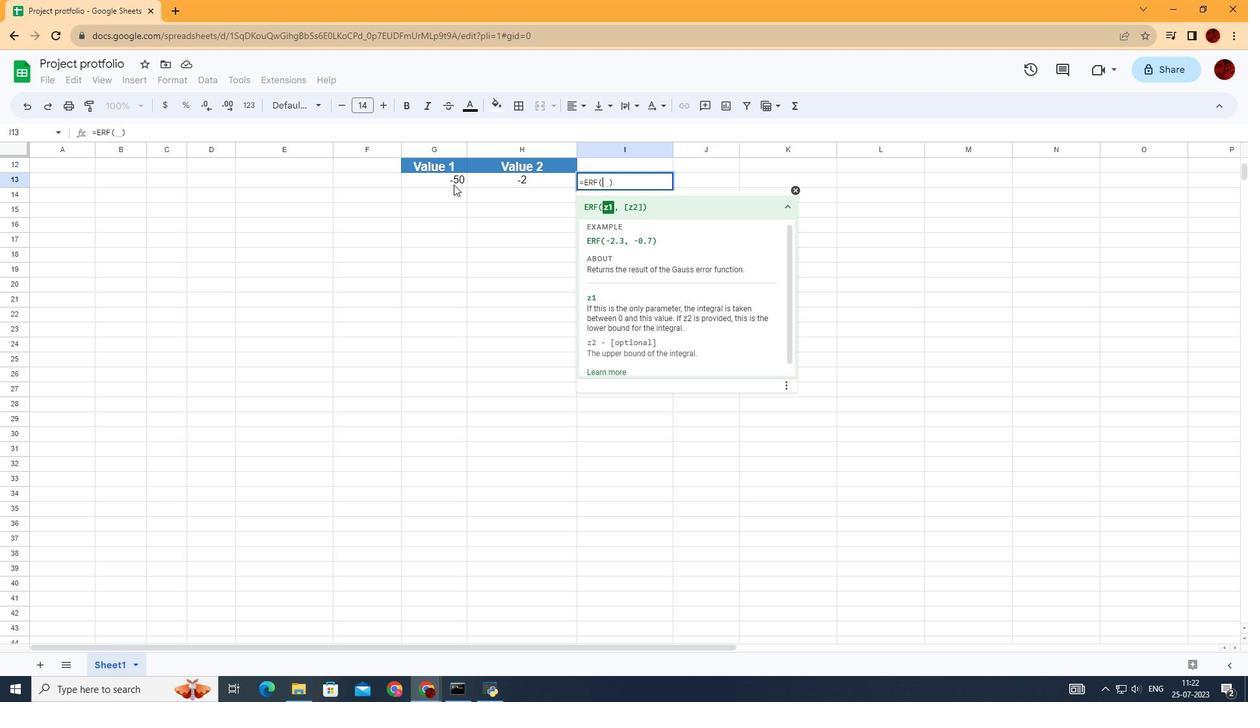 
Action: Key pressed ,
Screenshot: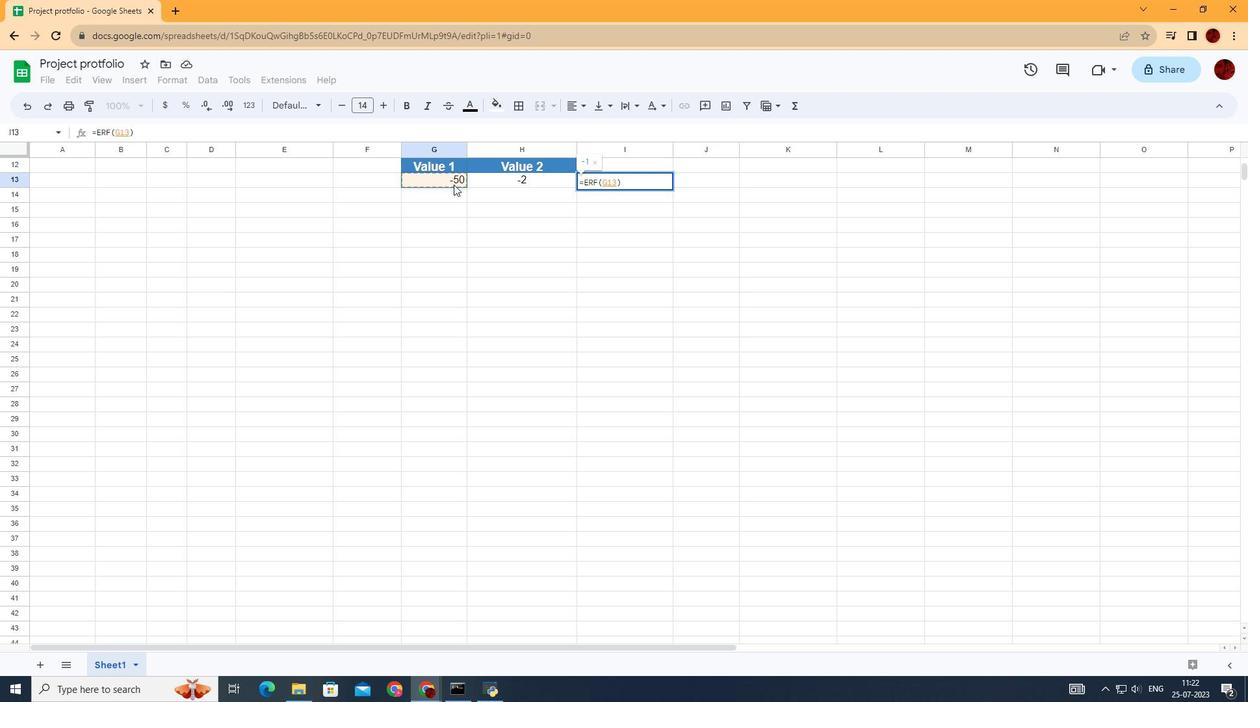 
Action: Mouse moved to (515, 180)
Screenshot: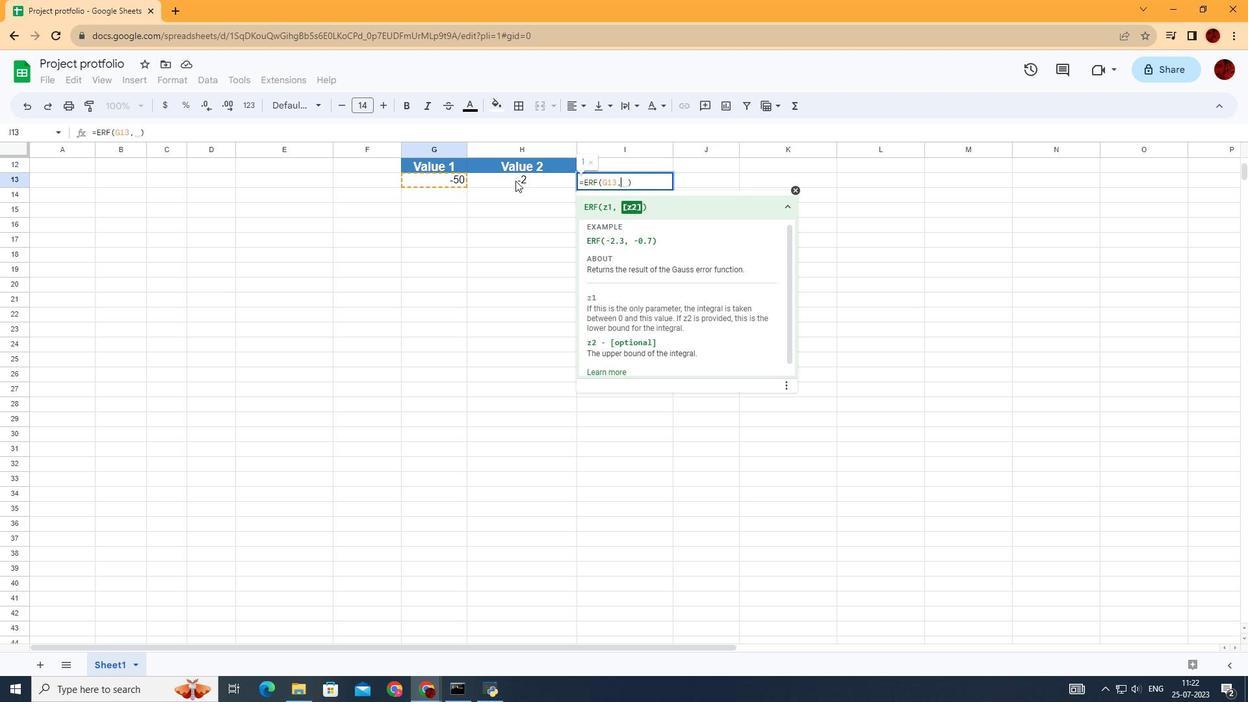 
Action: Mouse pressed left at (515, 180)
Screenshot: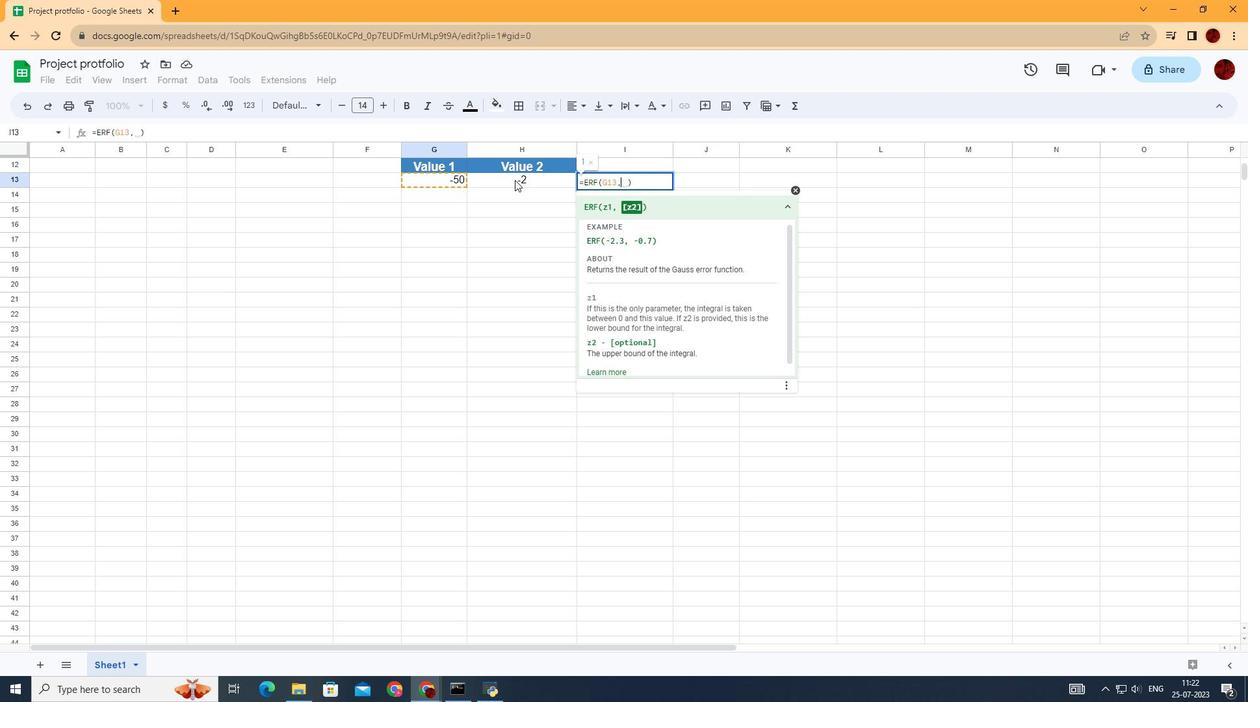 
Action: Key pressed <Key.enter>
Screenshot: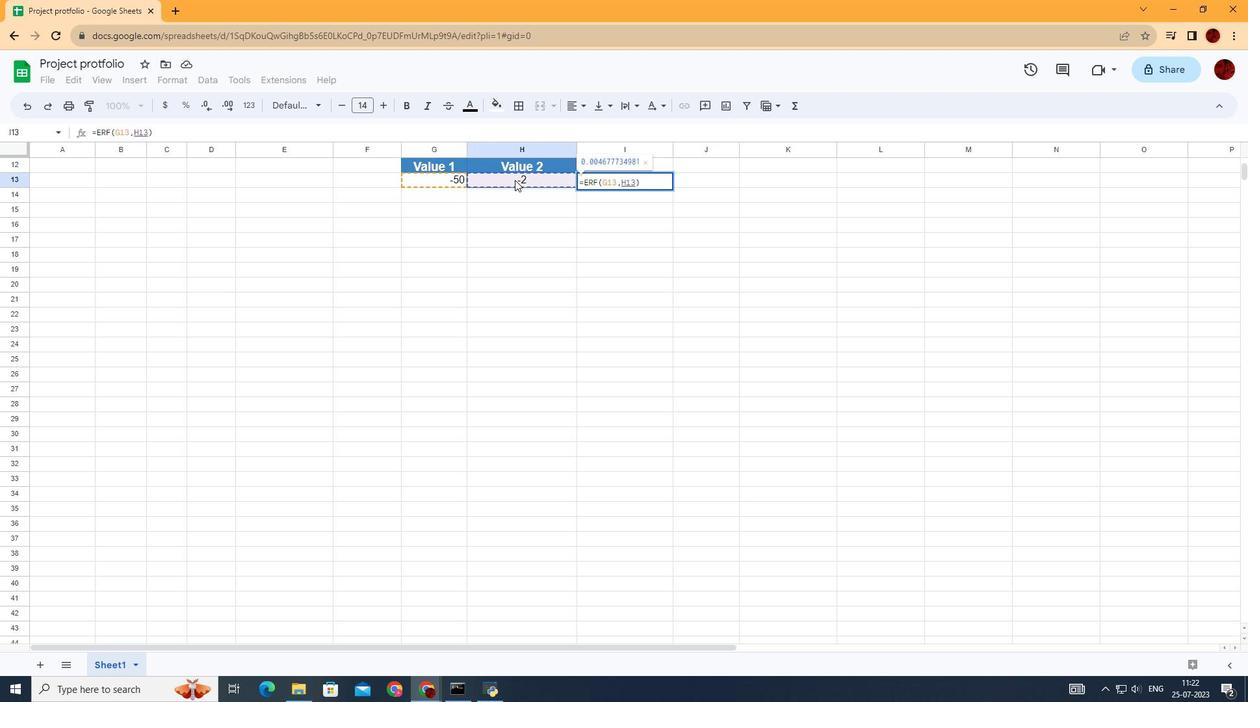 
